 Task: Send an email with the signature Dylan Clark with the subject 'Request for paternity leave' and the message 'Could you please confirm the details of the contract?' from softage.1@softage.net to softage.7@softage.net with an attached document Job_offer_letter.docx and move the email from Sent Items to the folder Tickets
Action: Key pressed n
Screenshot: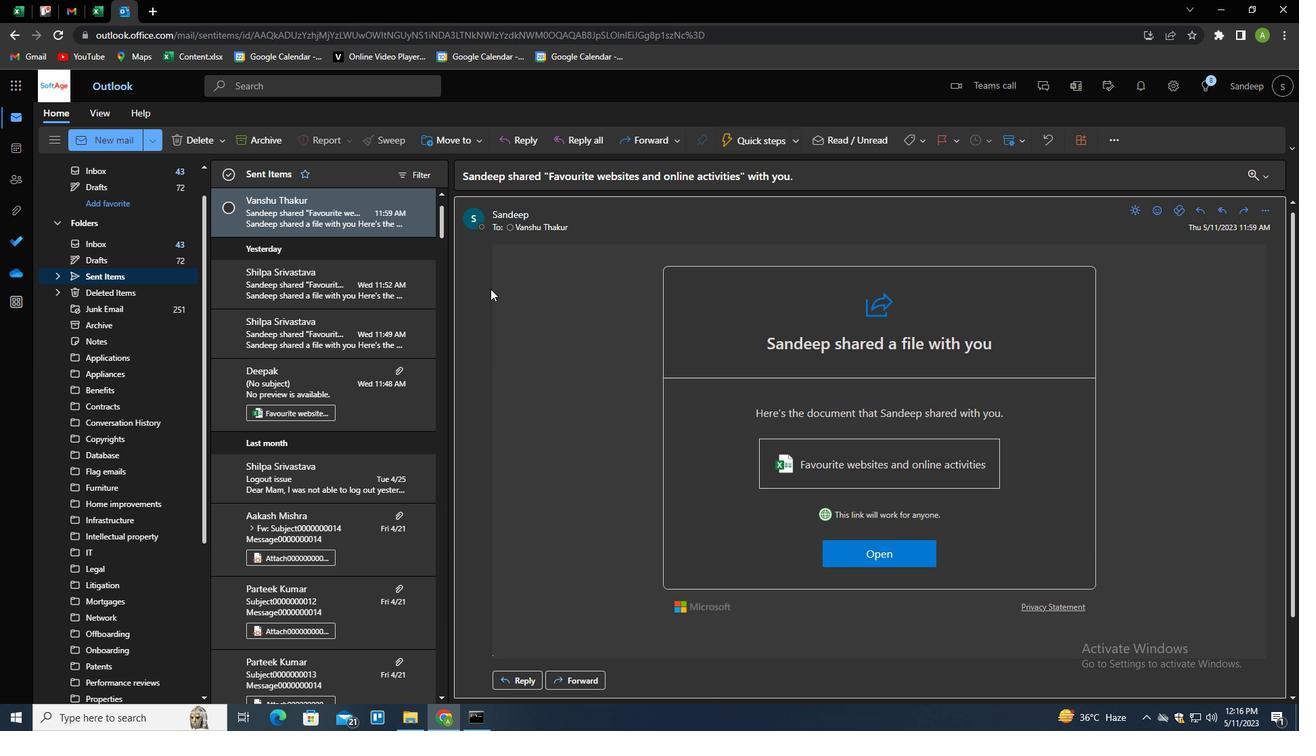 
Action: Mouse moved to (918, 137)
Screenshot: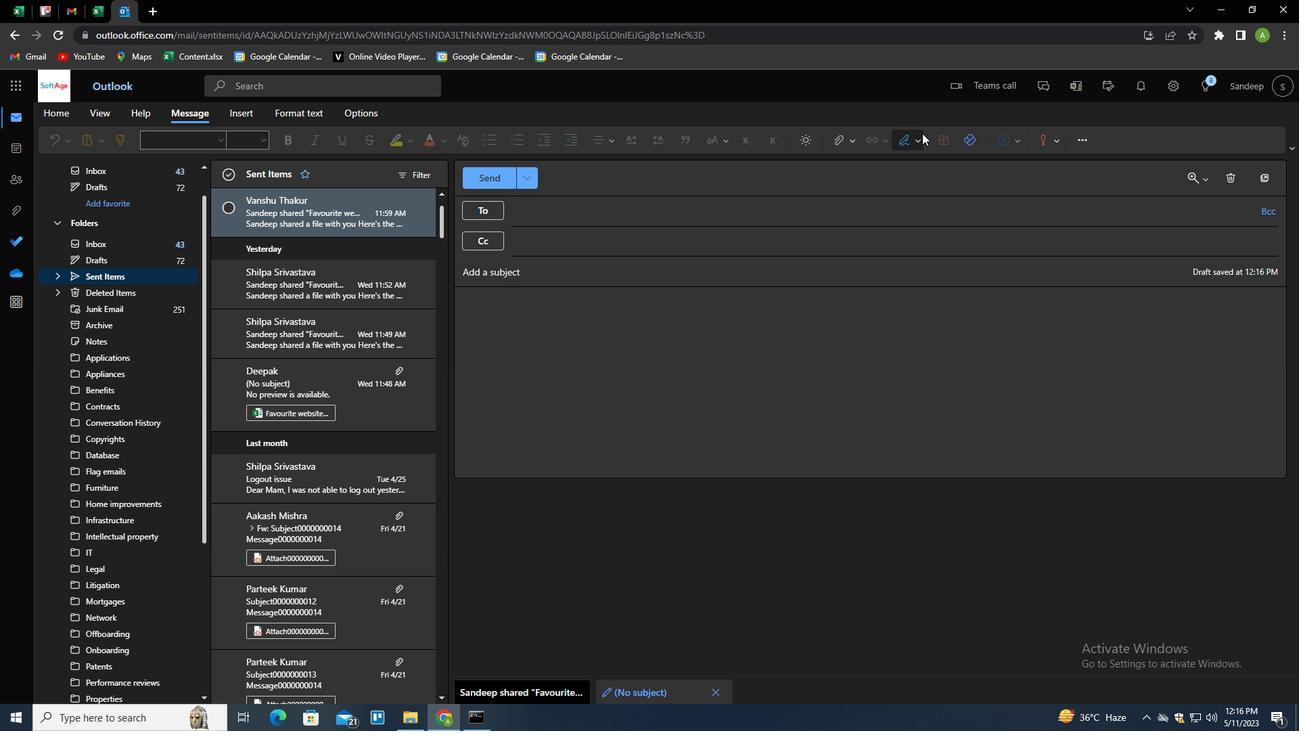 
Action: Mouse pressed left at (918, 137)
Screenshot: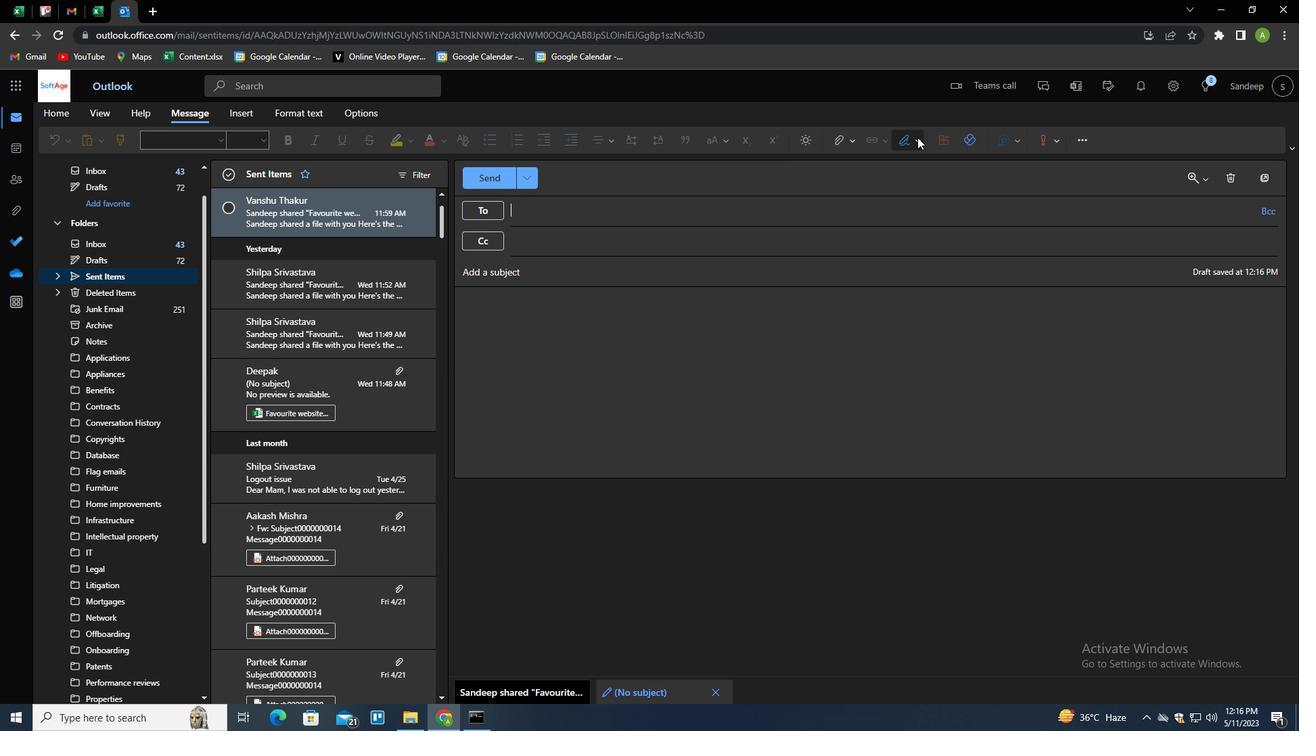 
Action: Mouse moved to (905, 193)
Screenshot: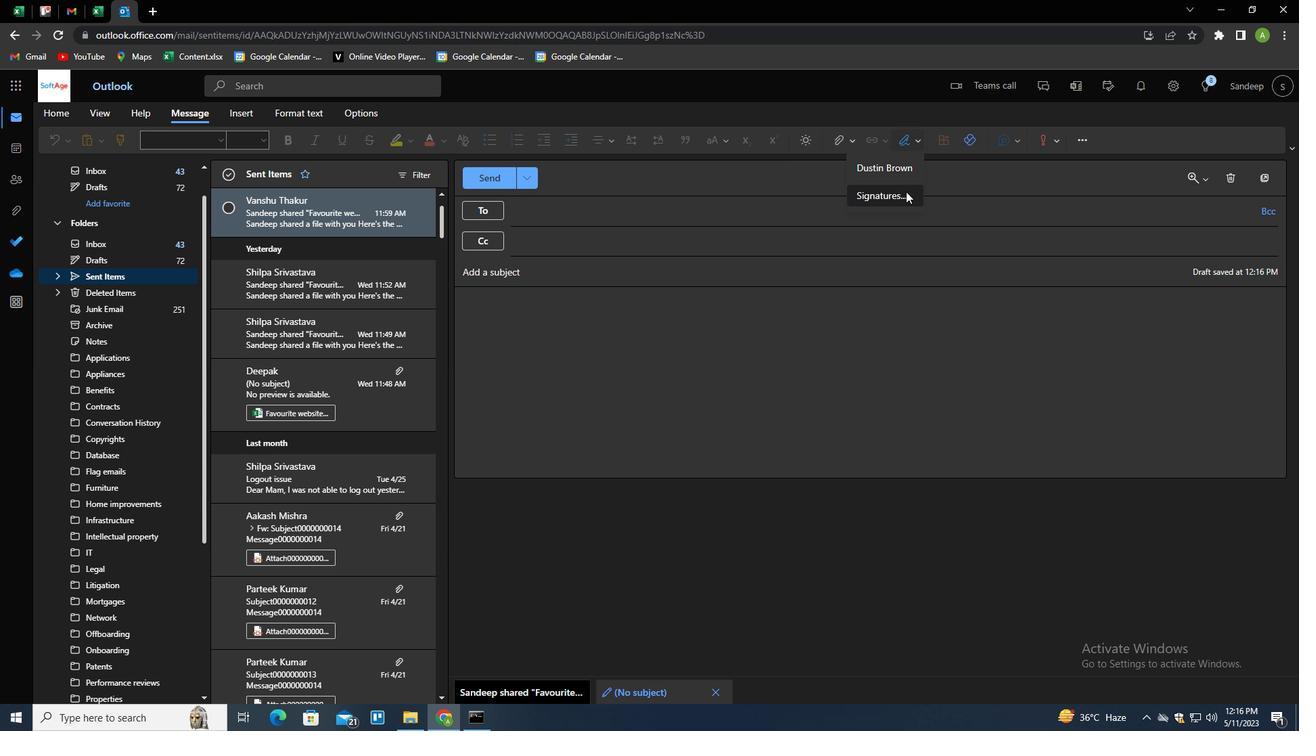
Action: Mouse pressed left at (905, 193)
Screenshot: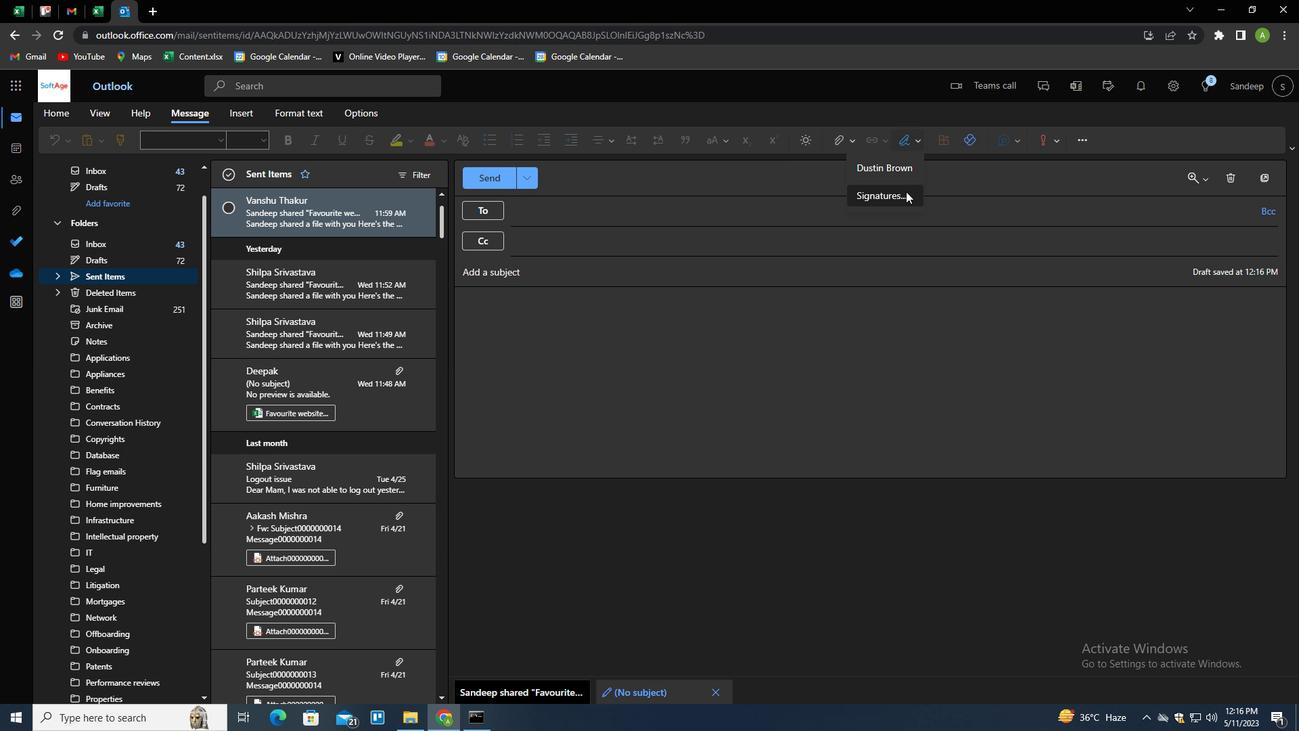 
Action: Mouse moved to (911, 246)
Screenshot: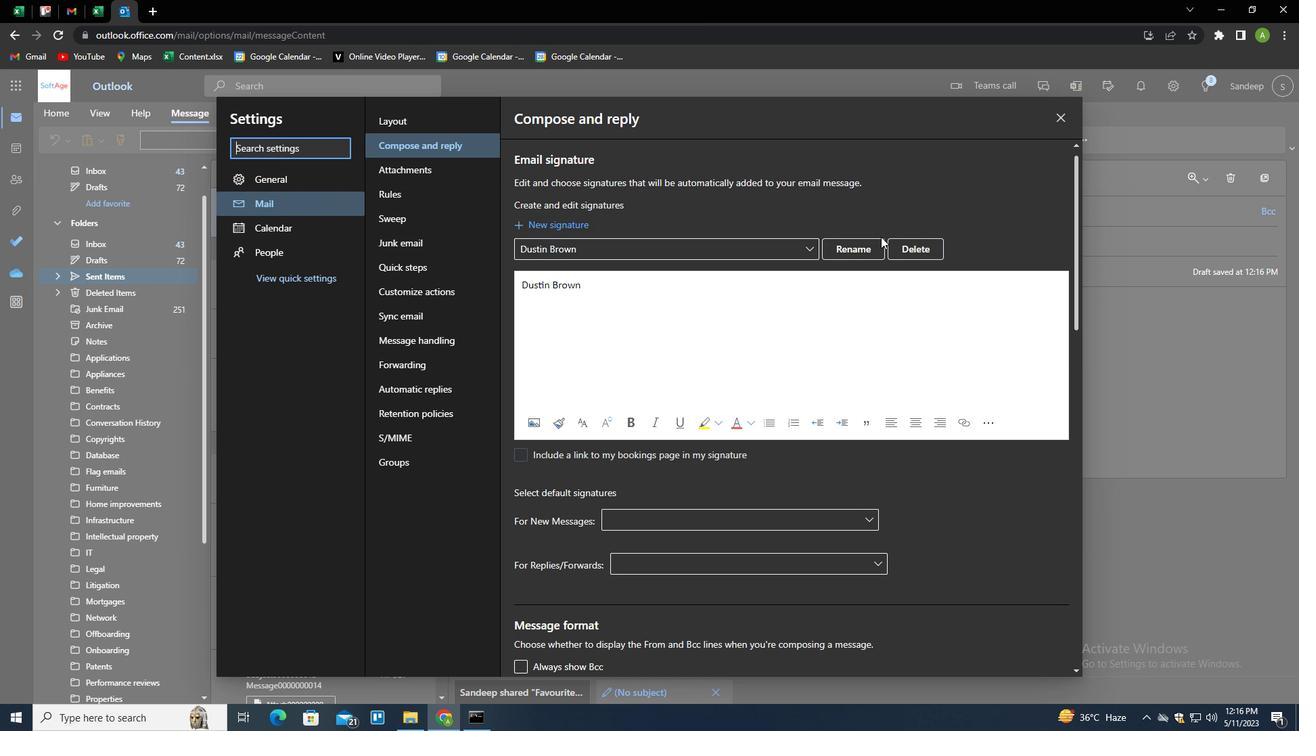 
Action: Mouse pressed left at (911, 246)
Screenshot: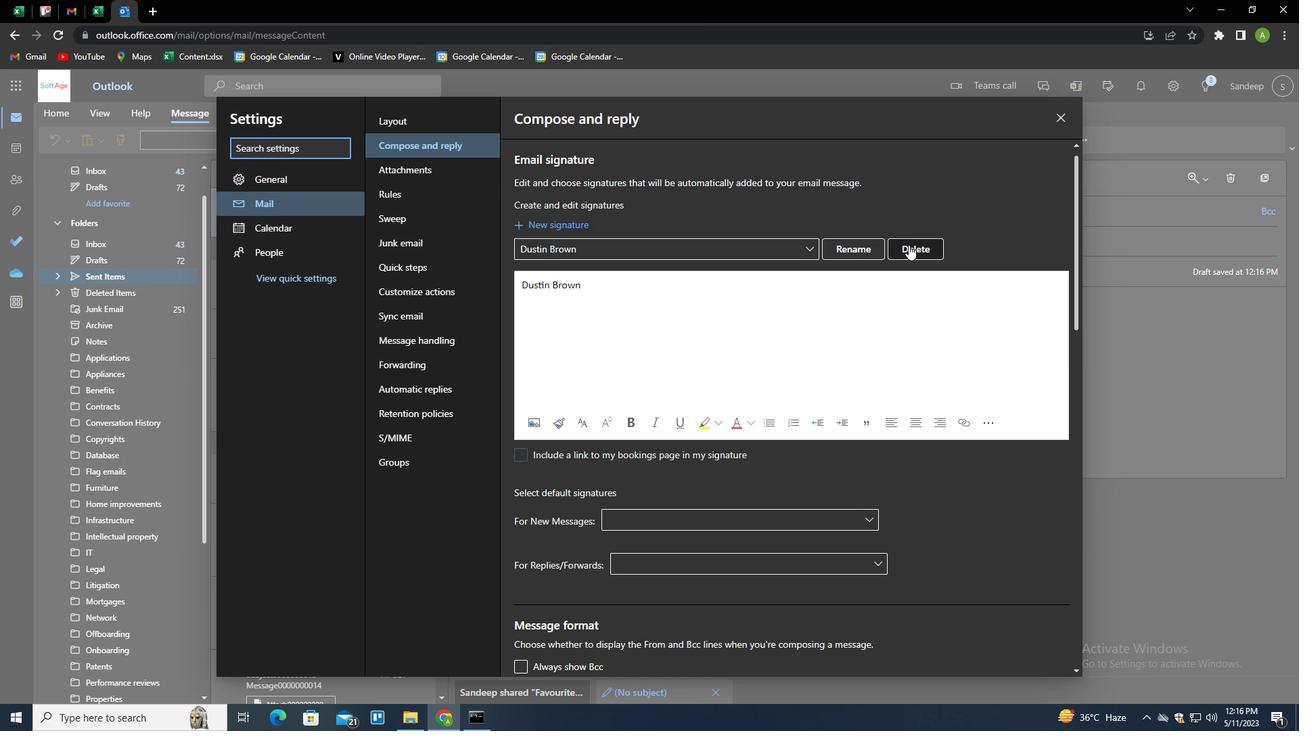 
Action: Mouse moved to (907, 251)
Screenshot: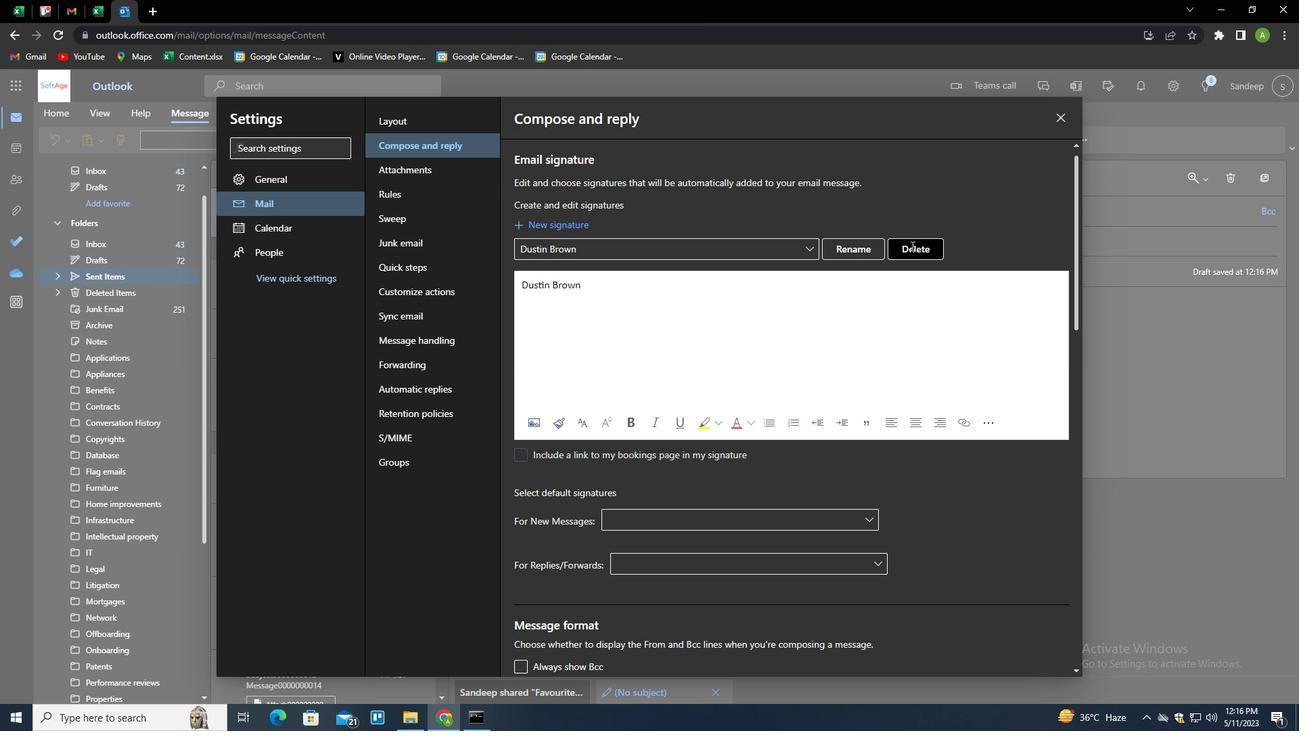 
Action: Mouse pressed left at (907, 251)
Screenshot: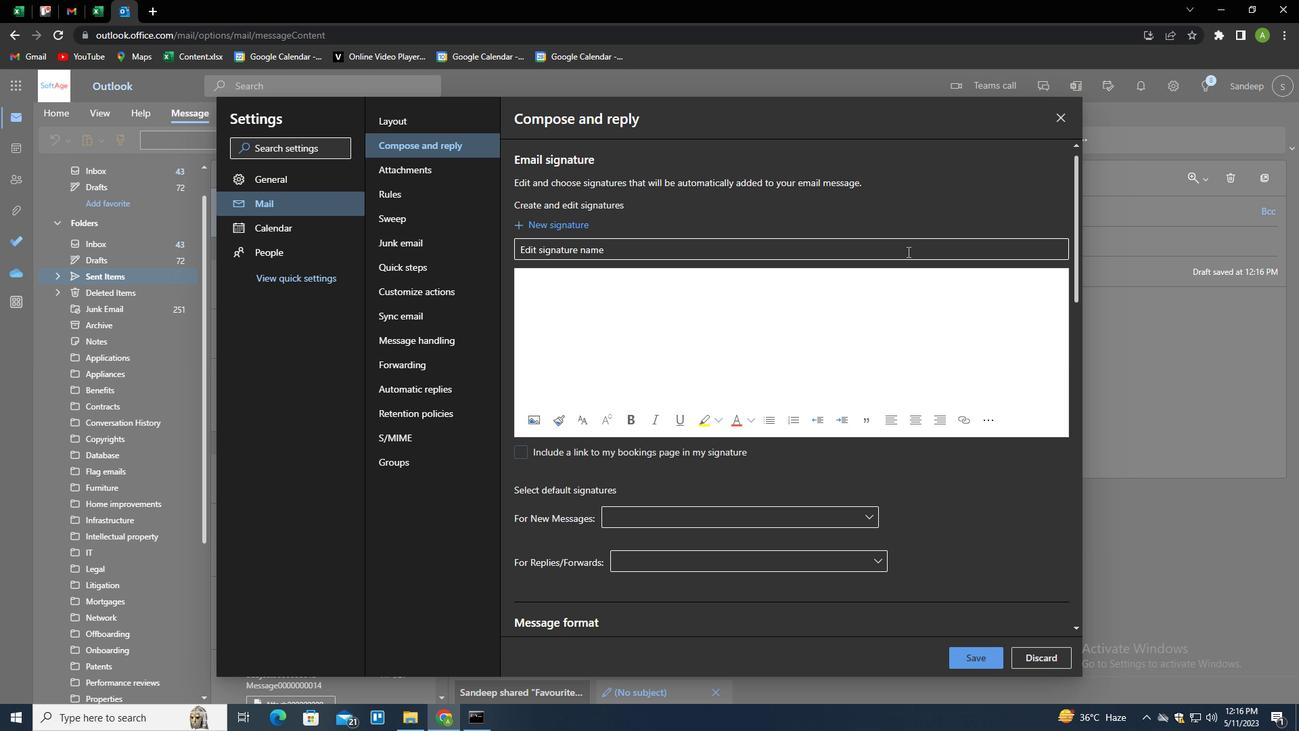 
Action: Key pressed <Key.shift>DYLAN<Key.space><Key.shift><Key.shift><Key.shift><Key.shift><Key.shift><Key.shift><Key.shift><Key.shift><Key.shift><Key.shift><Key.shift><Key.shift><Key.shift><Key.shift><Key.shift><Key.shift>CLARK<Key.tab><Key.shift>DYLAN<Key.space><Key.shift>CLARK
Screenshot: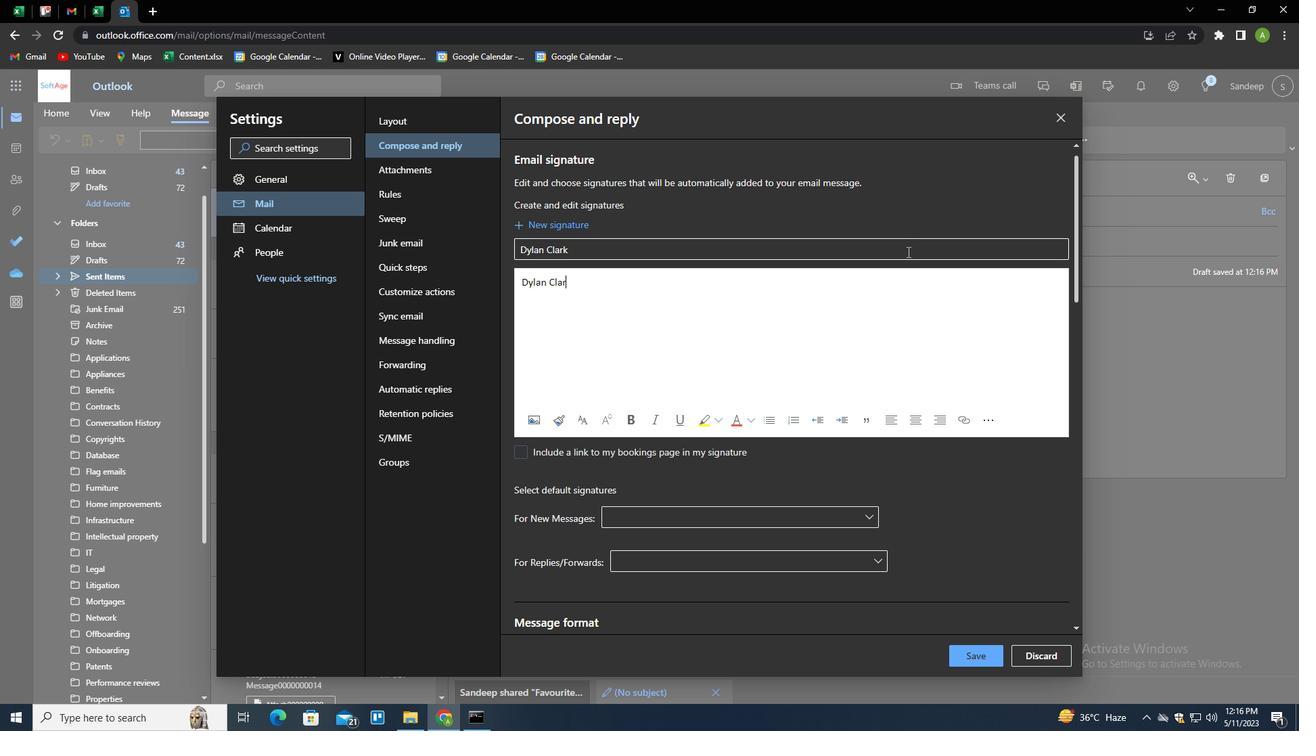 
Action: Mouse moved to (985, 649)
Screenshot: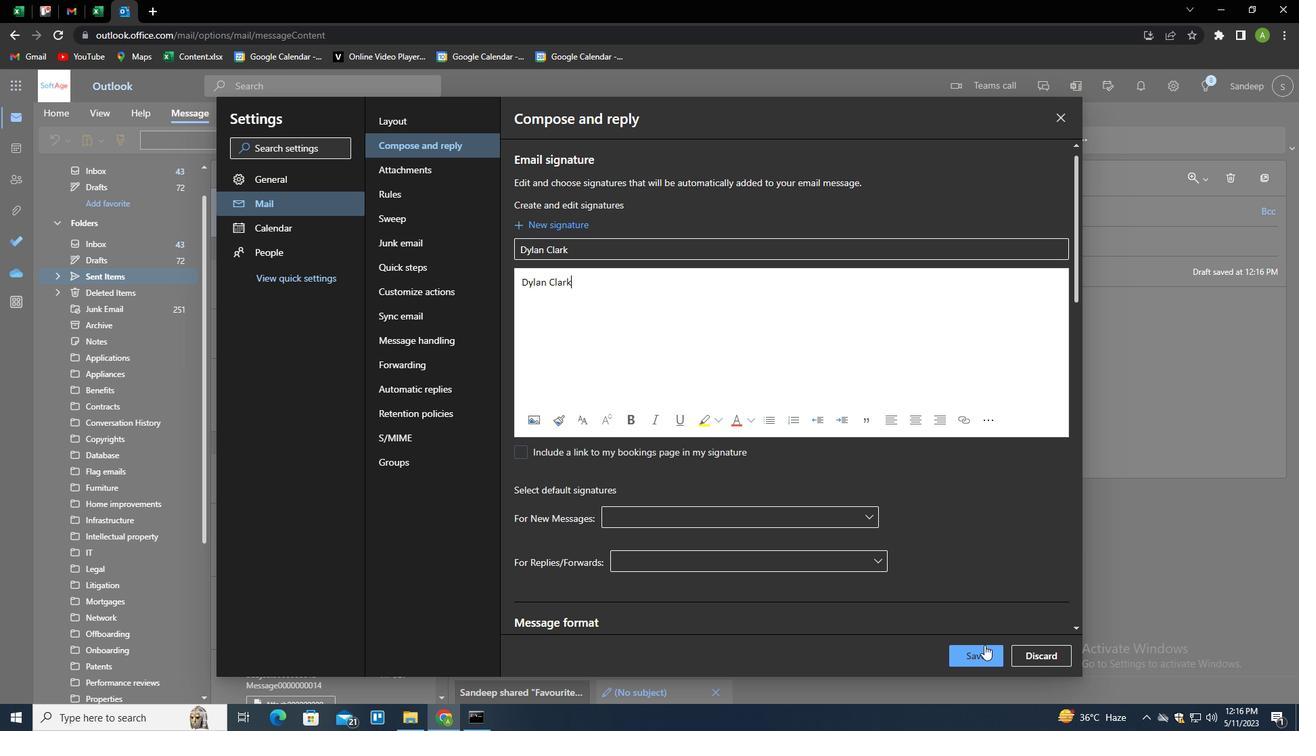 
Action: Mouse pressed left at (985, 649)
Screenshot: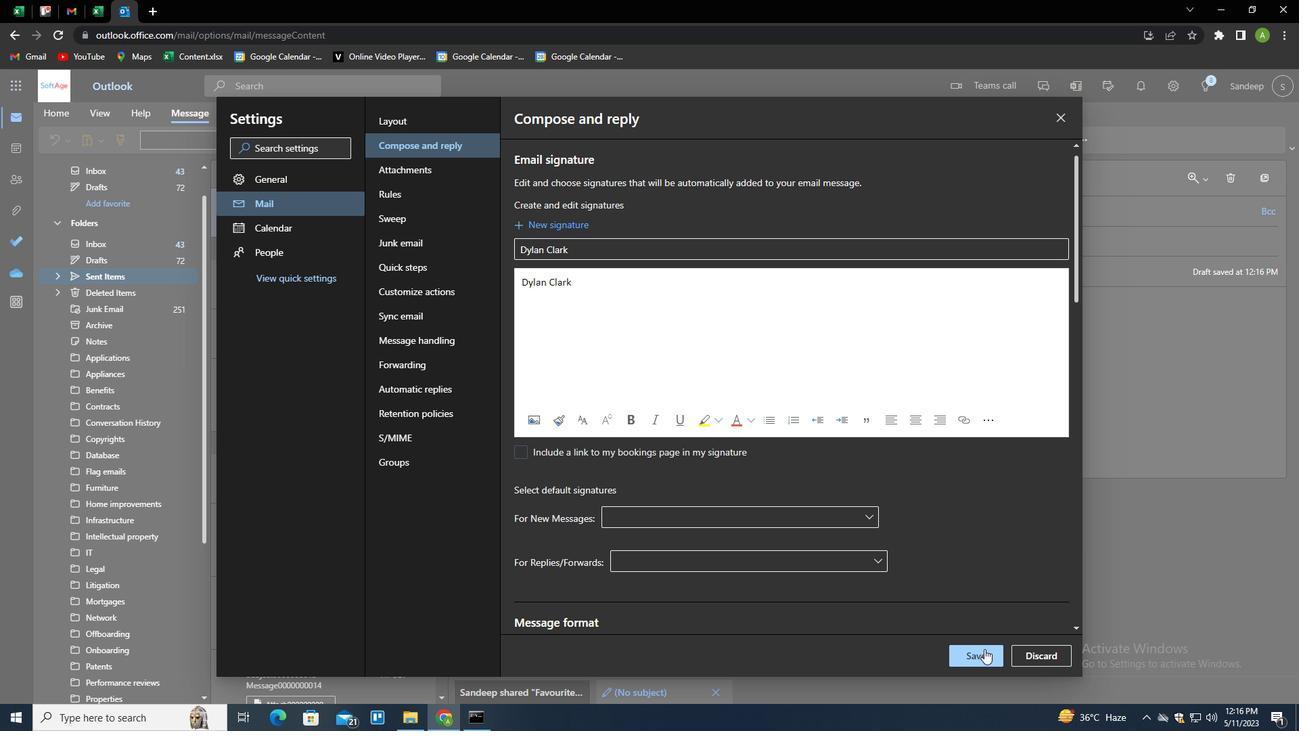 
Action: Mouse moved to (1132, 425)
Screenshot: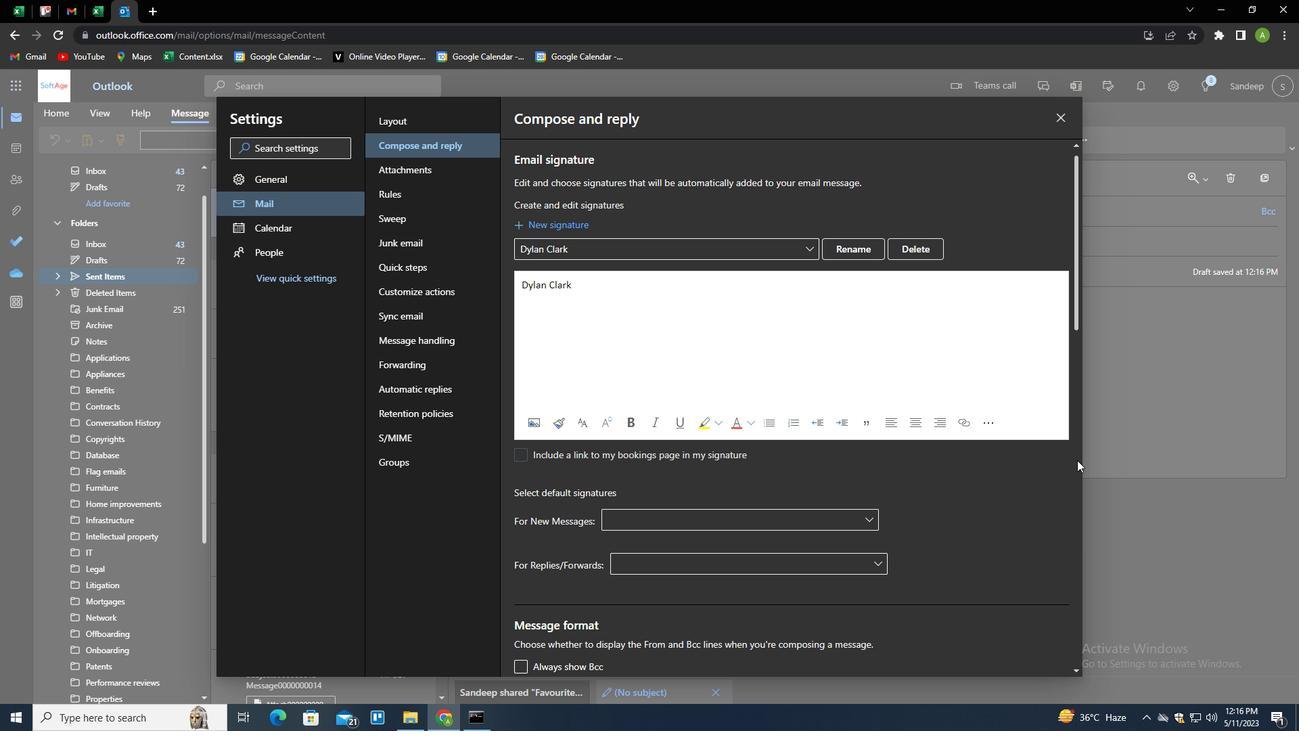 
Action: Mouse pressed left at (1132, 425)
Screenshot: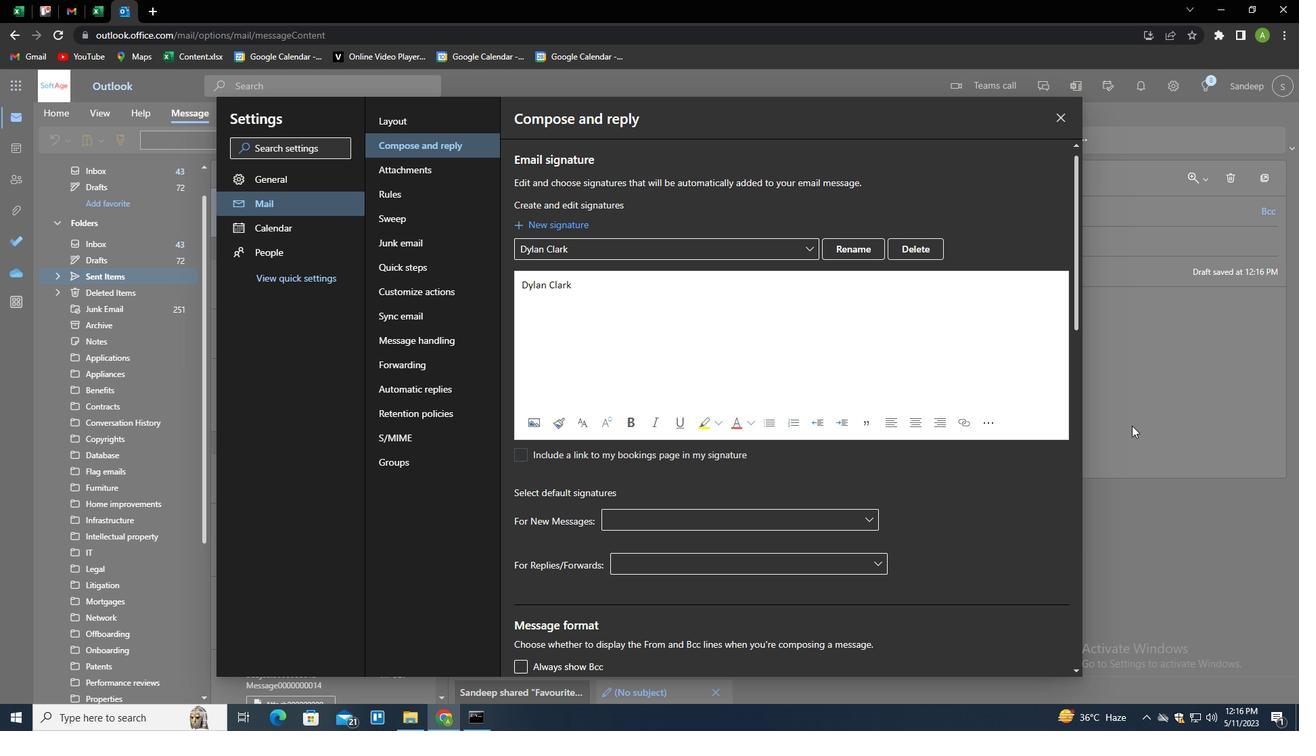 
Action: Mouse moved to (913, 138)
Screenshot: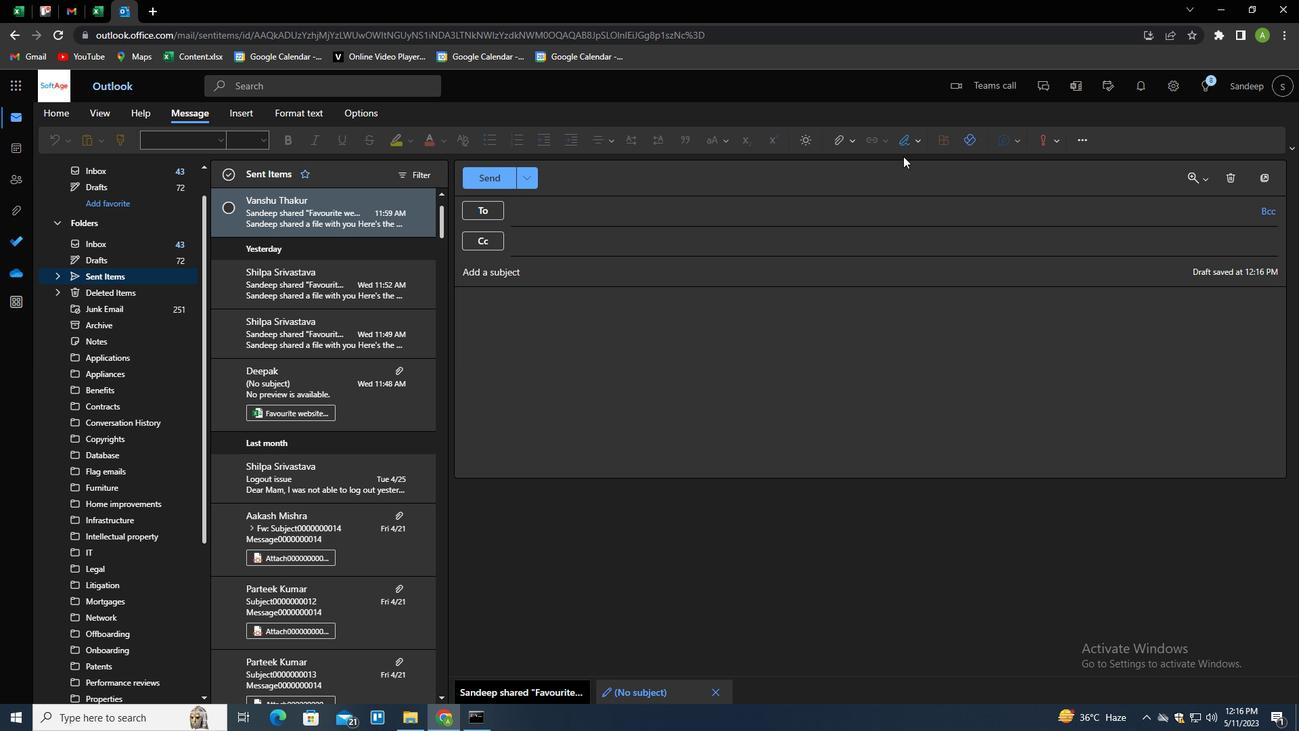 
Action: Mouse pressed left at (913, 138)
Screenshot: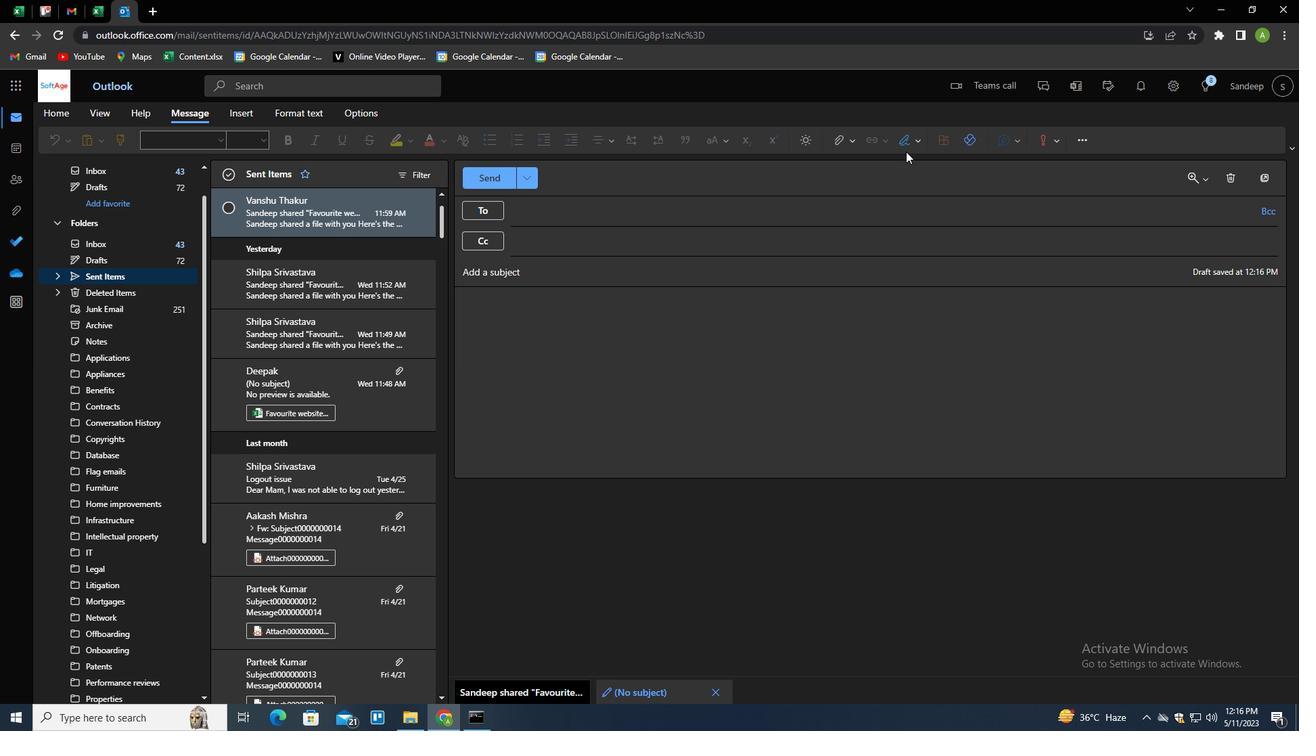 
Action: Mouse moved to (900, 166)
Screenshot: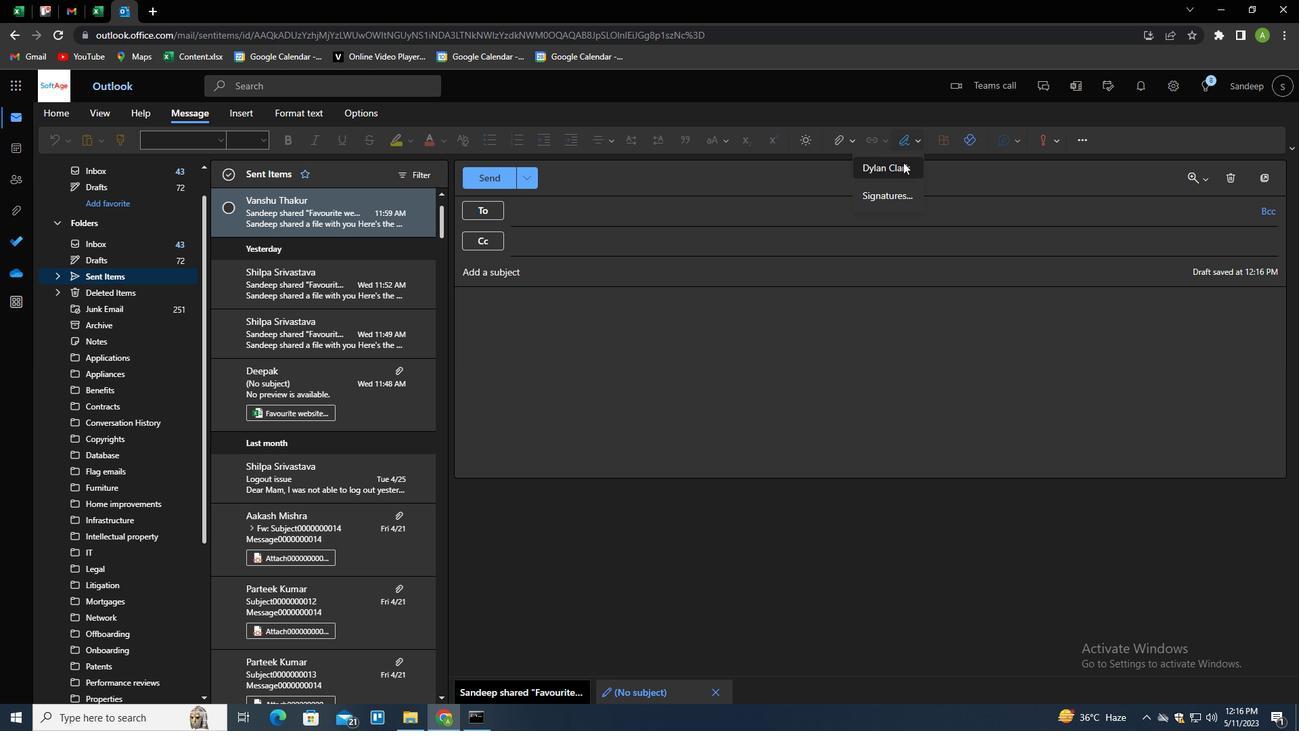 
Action: Mouse pressed left at (900, 166)
Screenshot: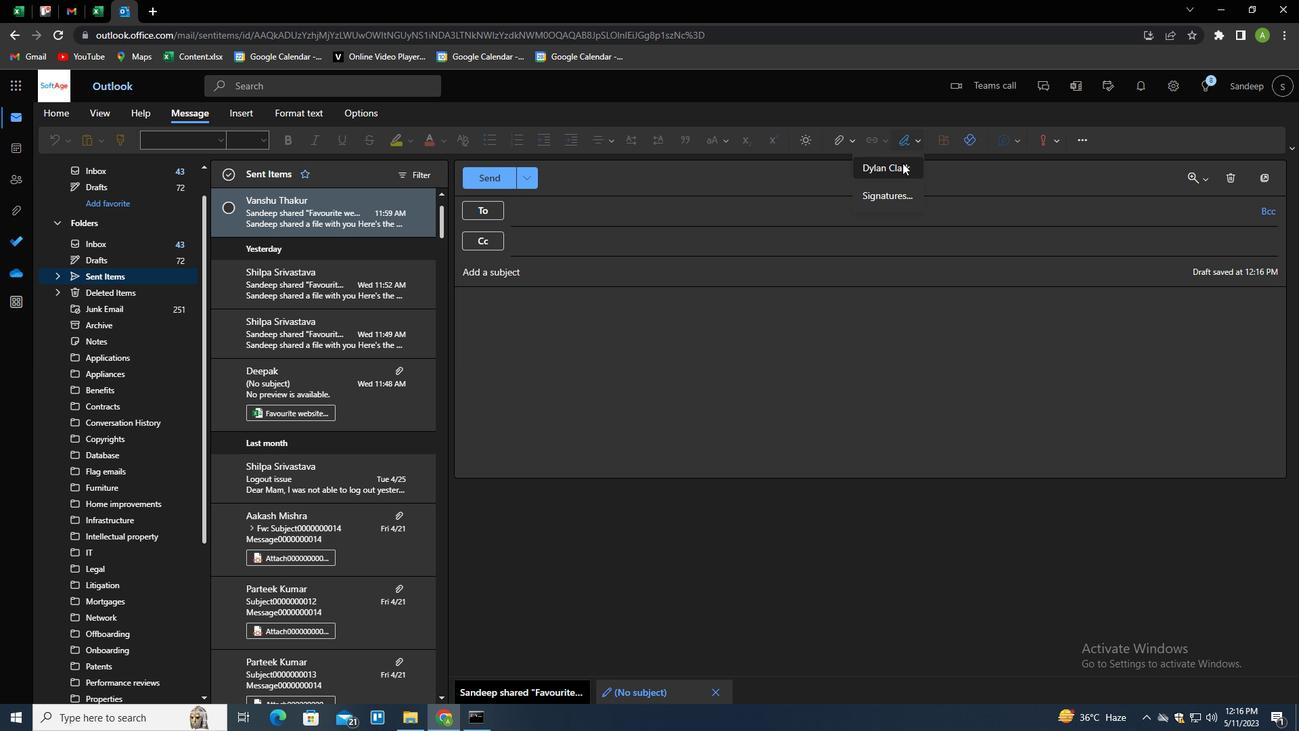 
Action: Mouse moved to (541, 273)
Screenshot: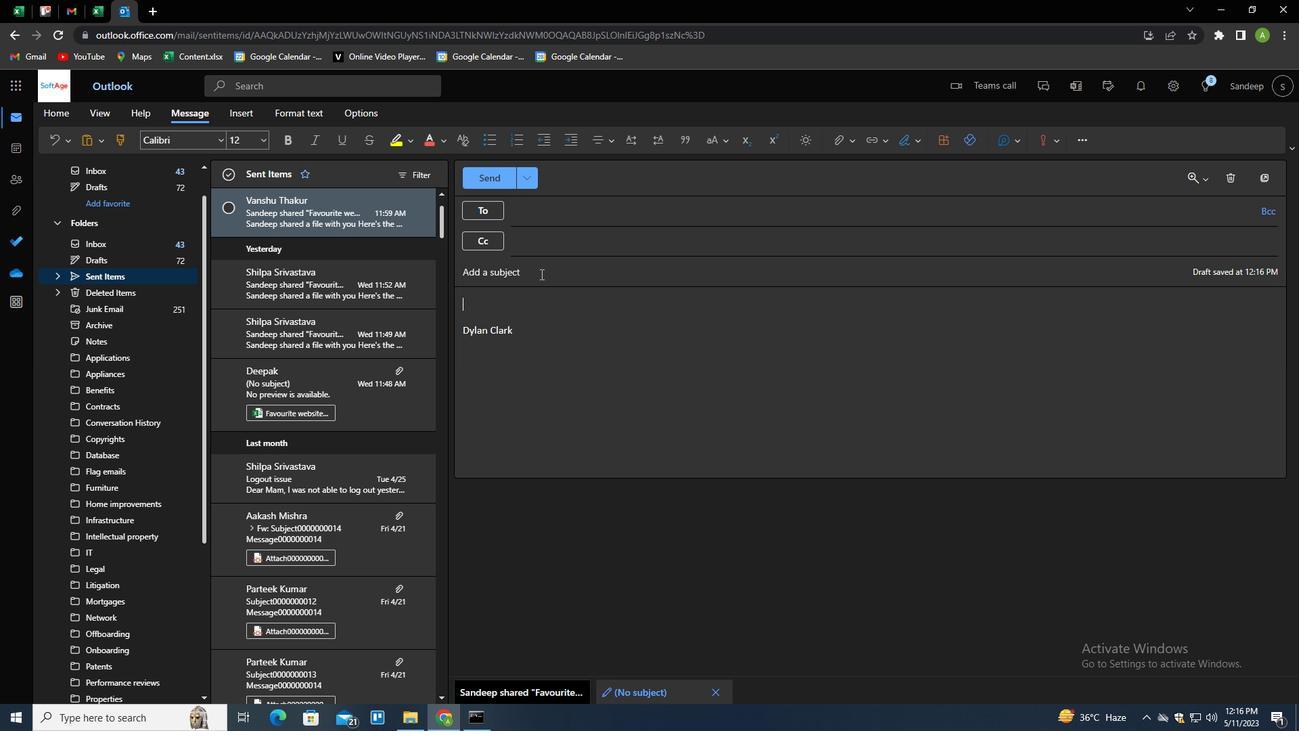 
Action: Mouse pressed left at (541, 273)
Screenshot: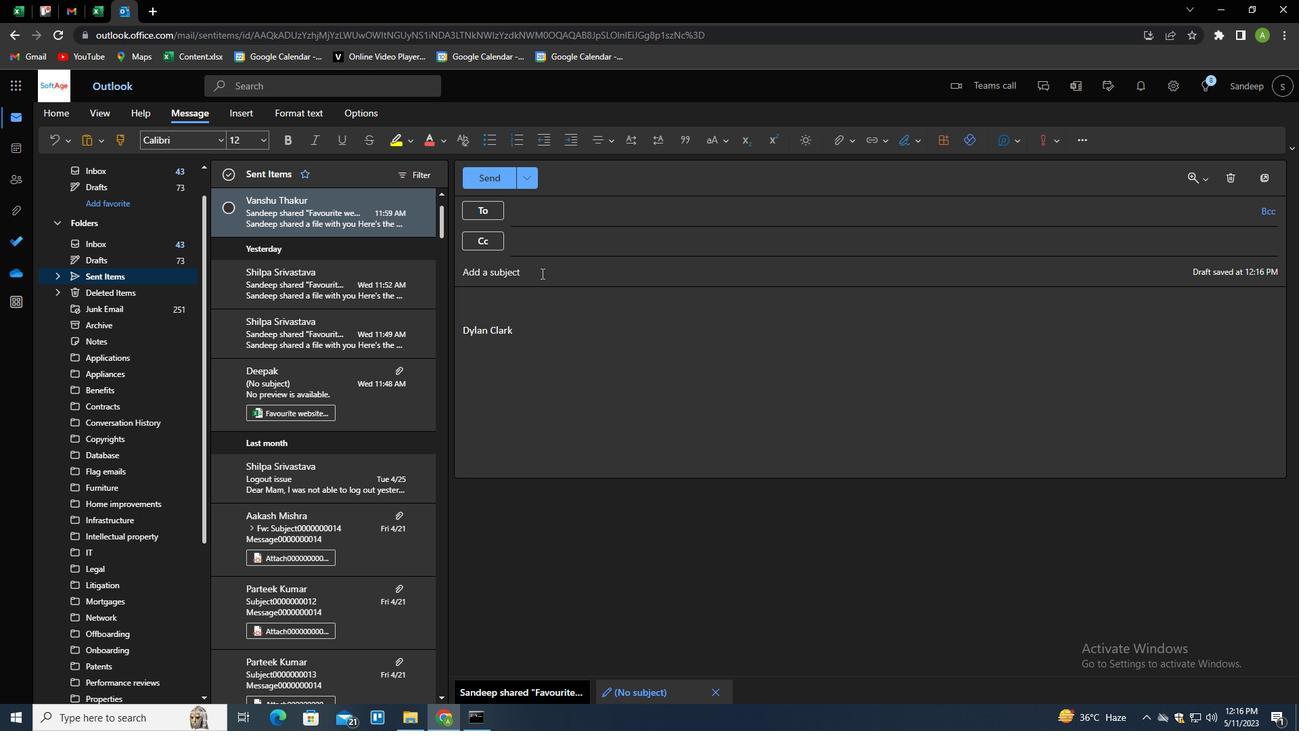 
Action: Key pressed <Key.shift>REQUEST<Key.space>FOR<Key.space>PAR<Key.backspace>TERNITY<Key.space>LEAVE
Screenshot: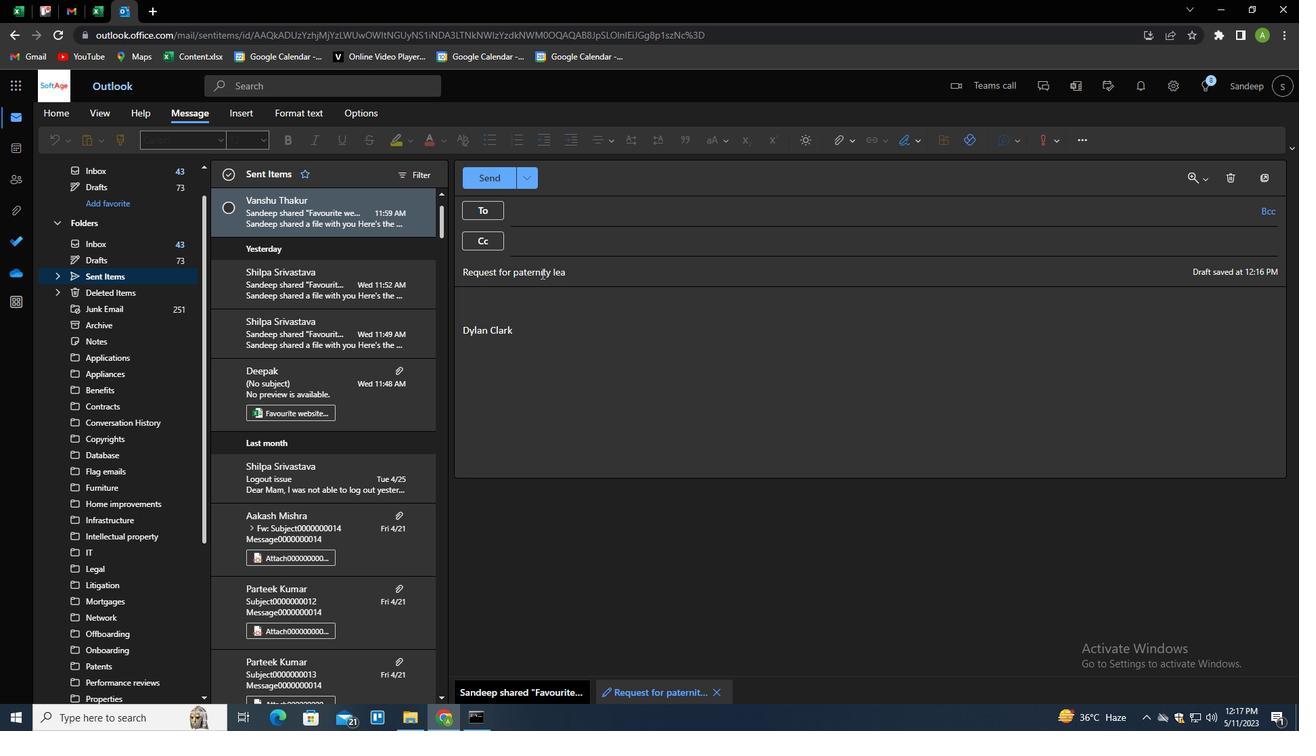
Action: Mouse moved to (572, 329)
Screenshot: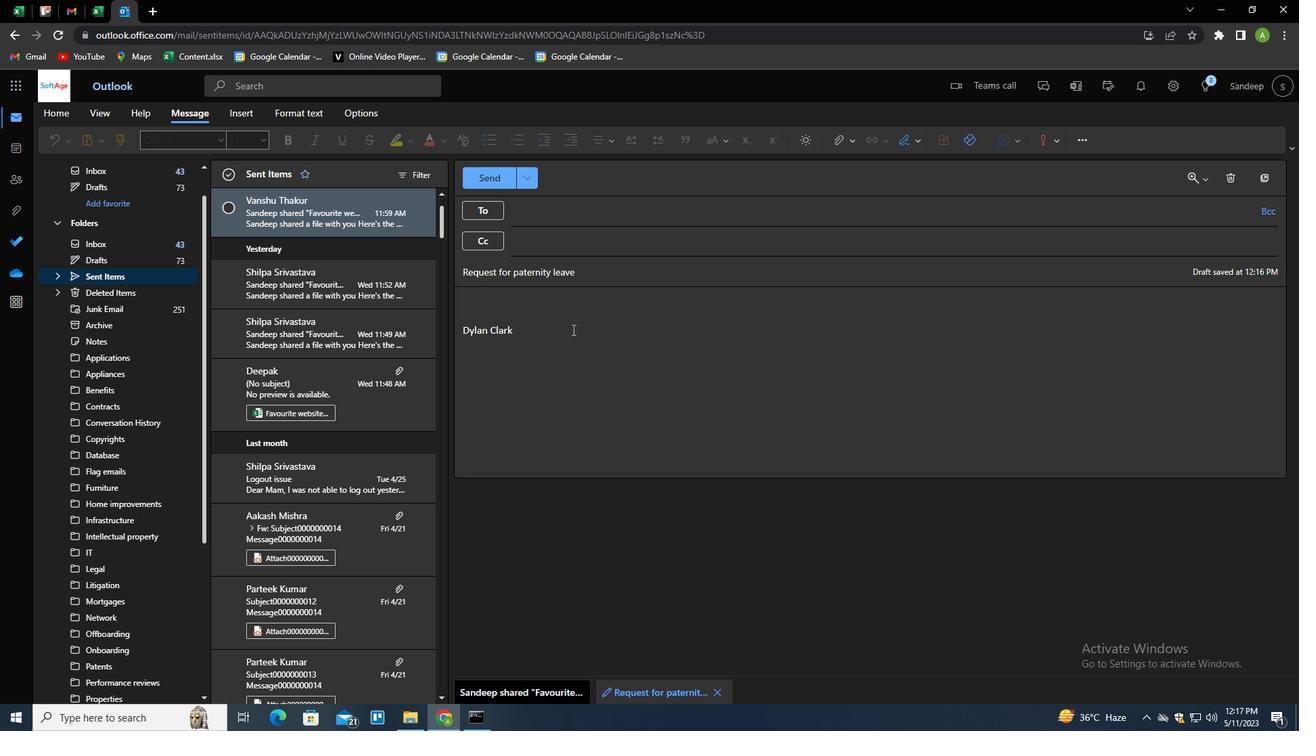 
Action: Mouse pressed left at (572, 329)
Screenshot: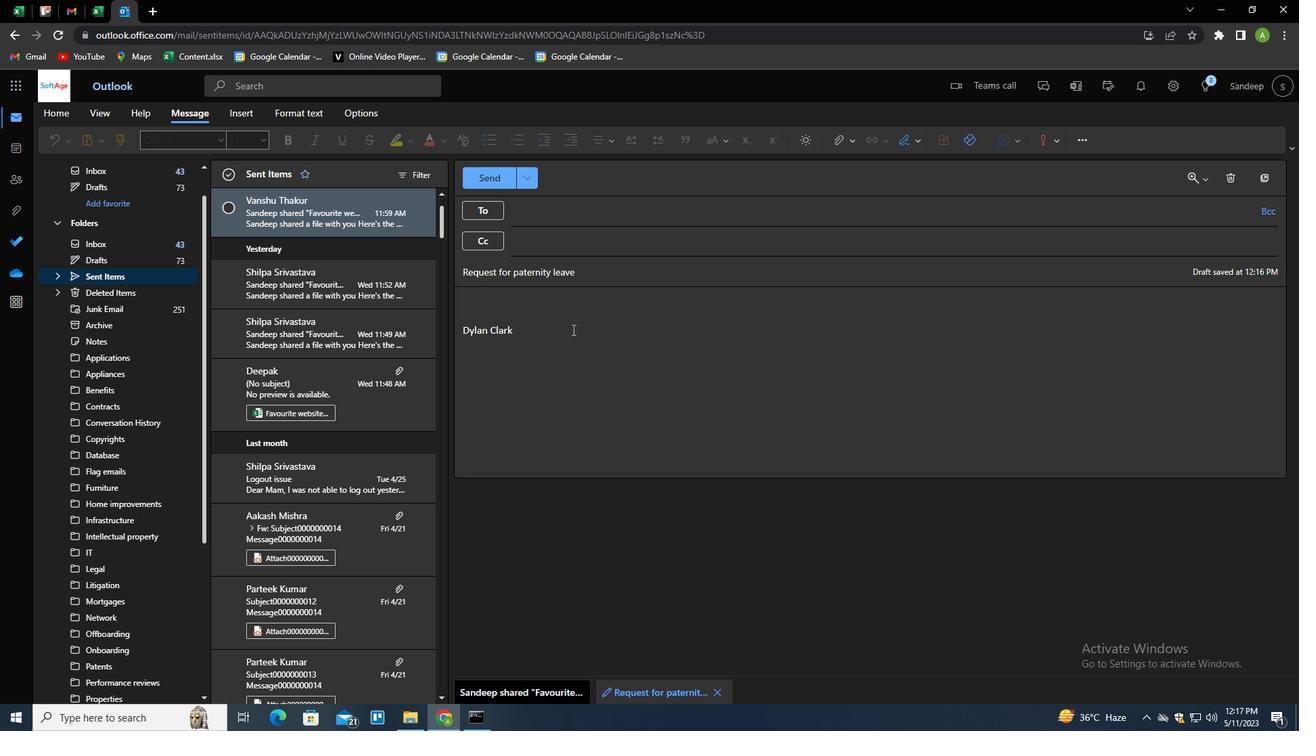 
Action: Key pressed <Key.shift_r><Key.enter><Key.shift>COULD<Key.space>YOU<Key.space>PLEASE<Key.space>CONFIRM<Key.space>THE<Key.space>DETIAL<Key.backspace><Key.backspace><Key.backspace>AILS<Key.space>OF<Key.space>THE<Key.space>CONTRACT<Key.shift><Key.shift><Key.shift><Key.shift><Key.shift><Key.shift><Key.shift>?
Screenshot: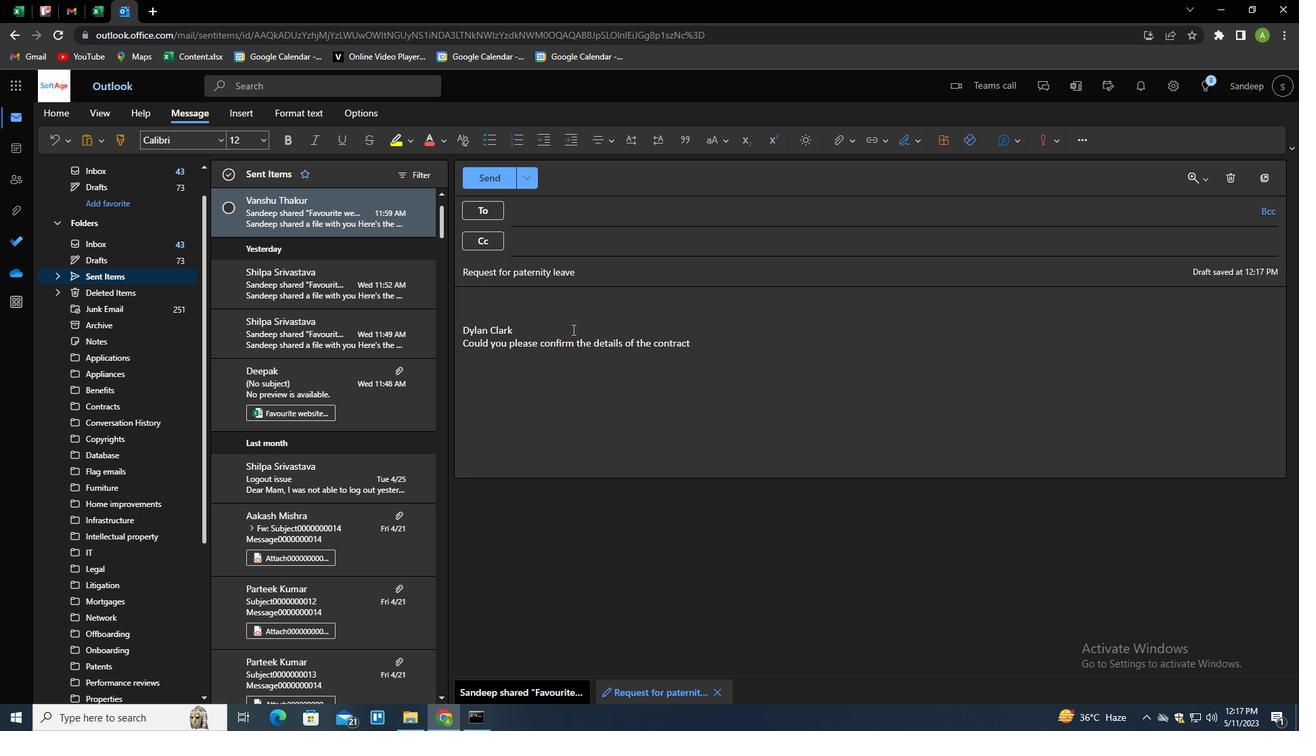 
Action: Mouse moved to (547, 219)
Screenshot: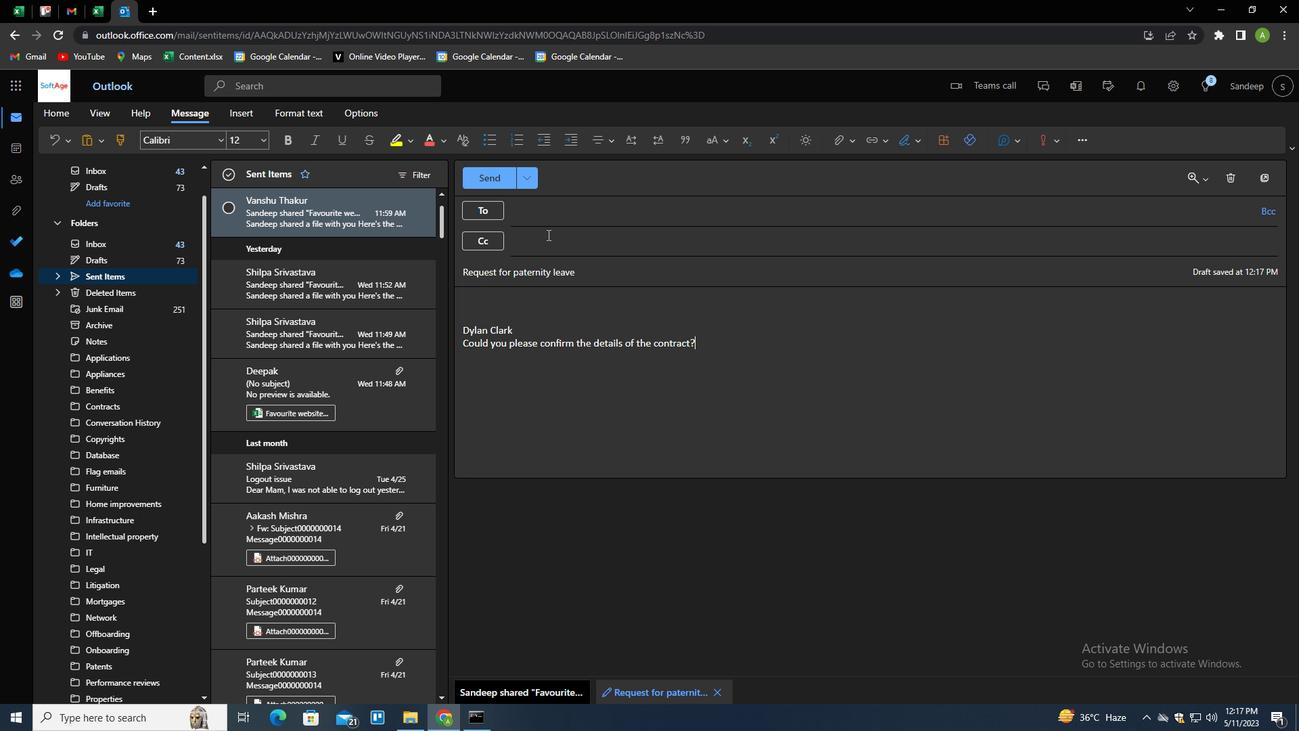 
Action: Mouse pressed left at (547, 219)
Screenshot: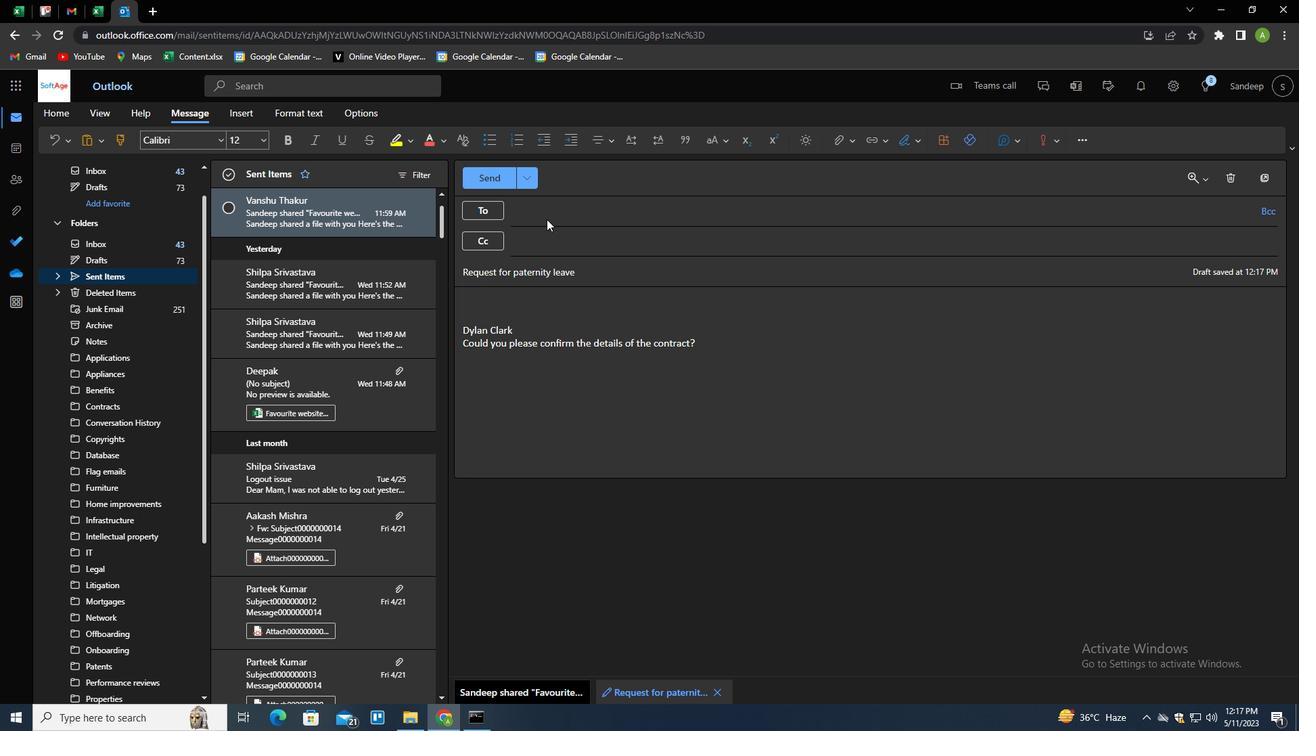 
Action: Mouse moved to (556, 213)
Screenshot: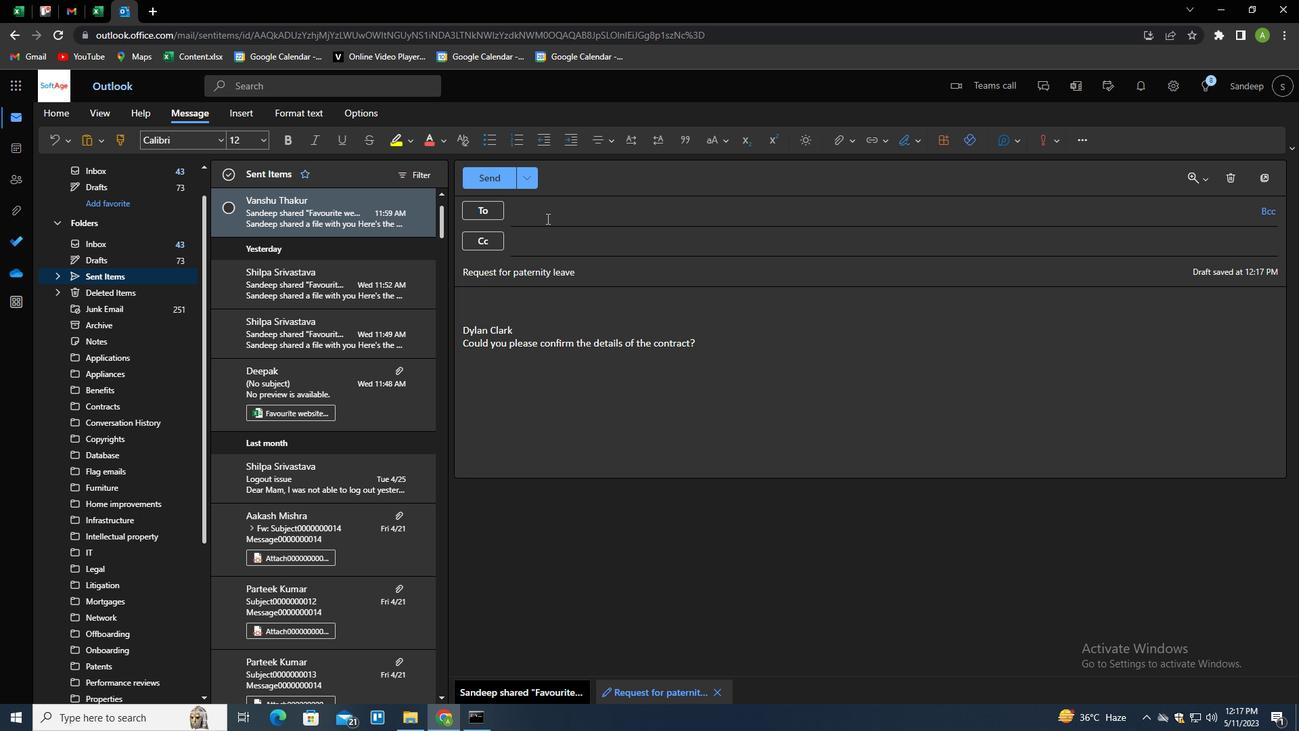 
Action: Mouse pressed left at (556, 213)
Screenshot: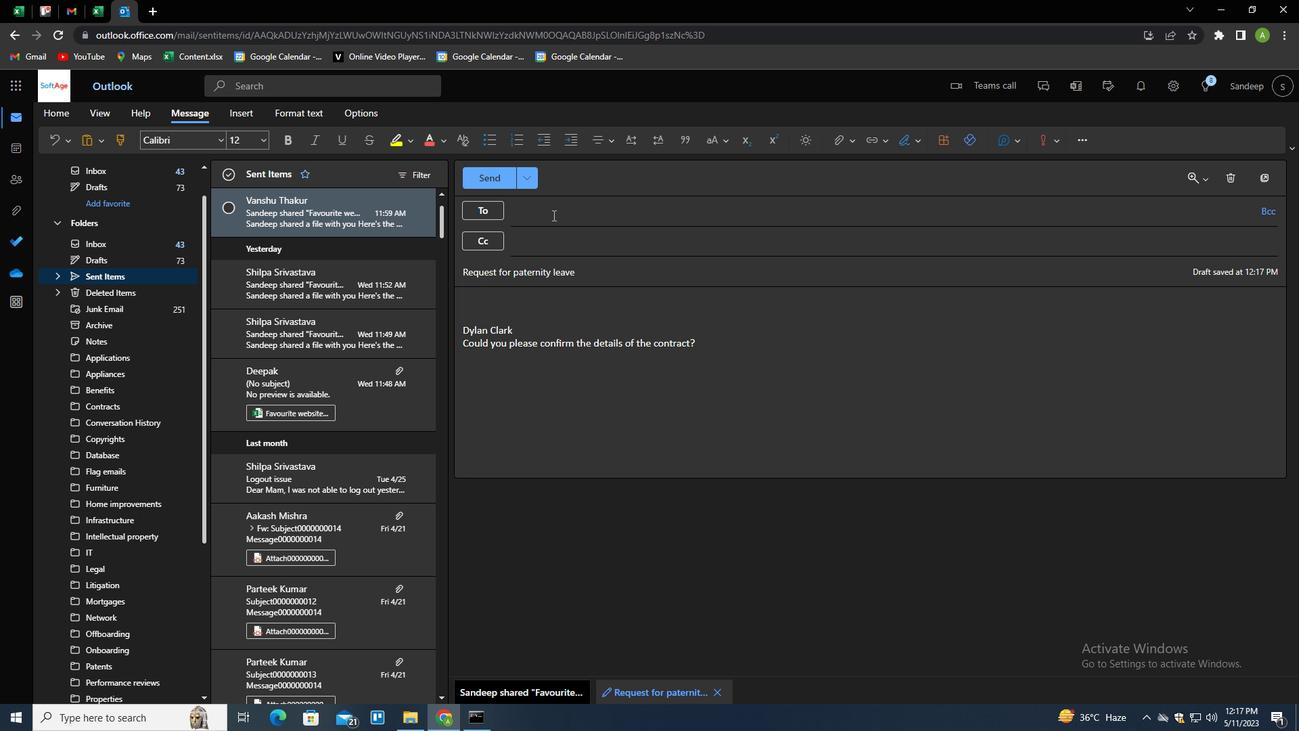 
Action: Key pressed SOFTAGE.7<Key.shift><Key.shift><Key.shift><Key.shift><Key.shift><Key.shift><Key.shift><Key.shift><Key.shift><Key.shift><Key.shift><Key.shift><Key.shift><Key.shift><Key.shift><Key.shift><Key.shift><Key.shift><Key.shift><Key.shift><Key.shift><Key.shift>@SO<Key.down><Key.up>FTAGE.NET
Screenshot: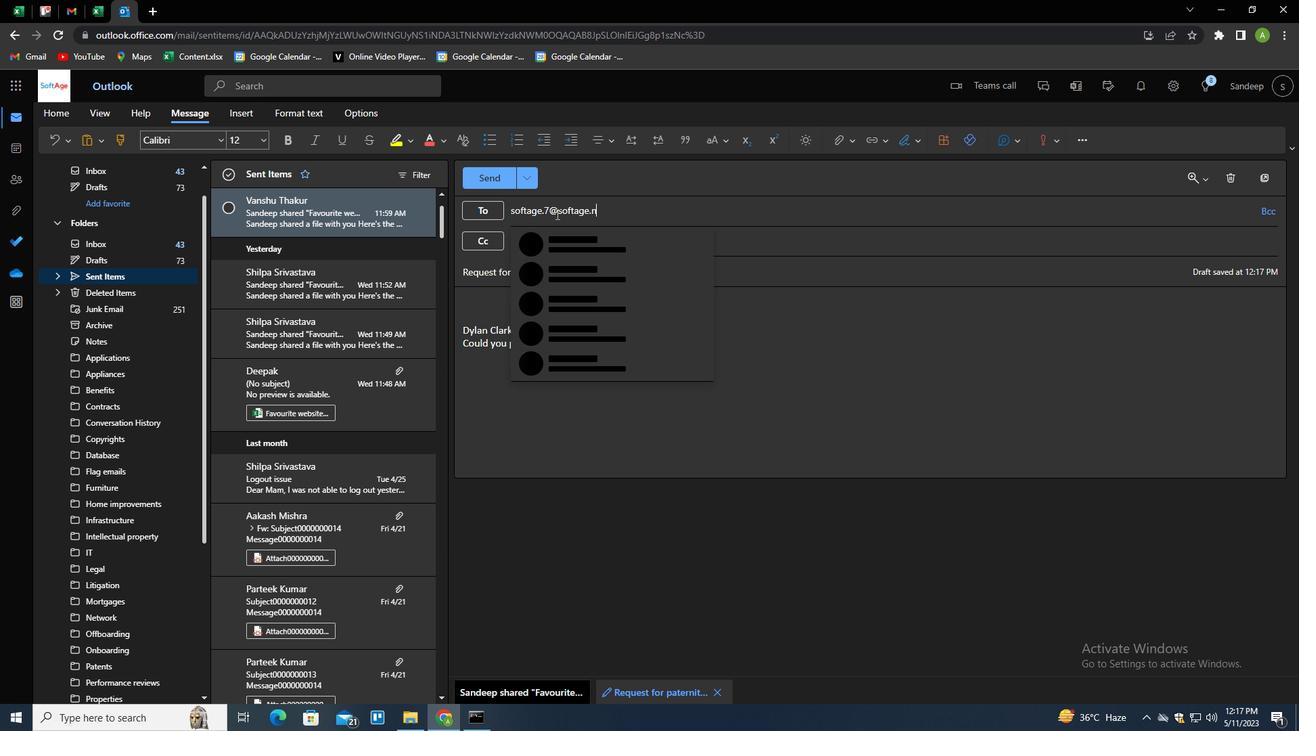 
Action: Mouse moved to (600, 245)
Screenshot: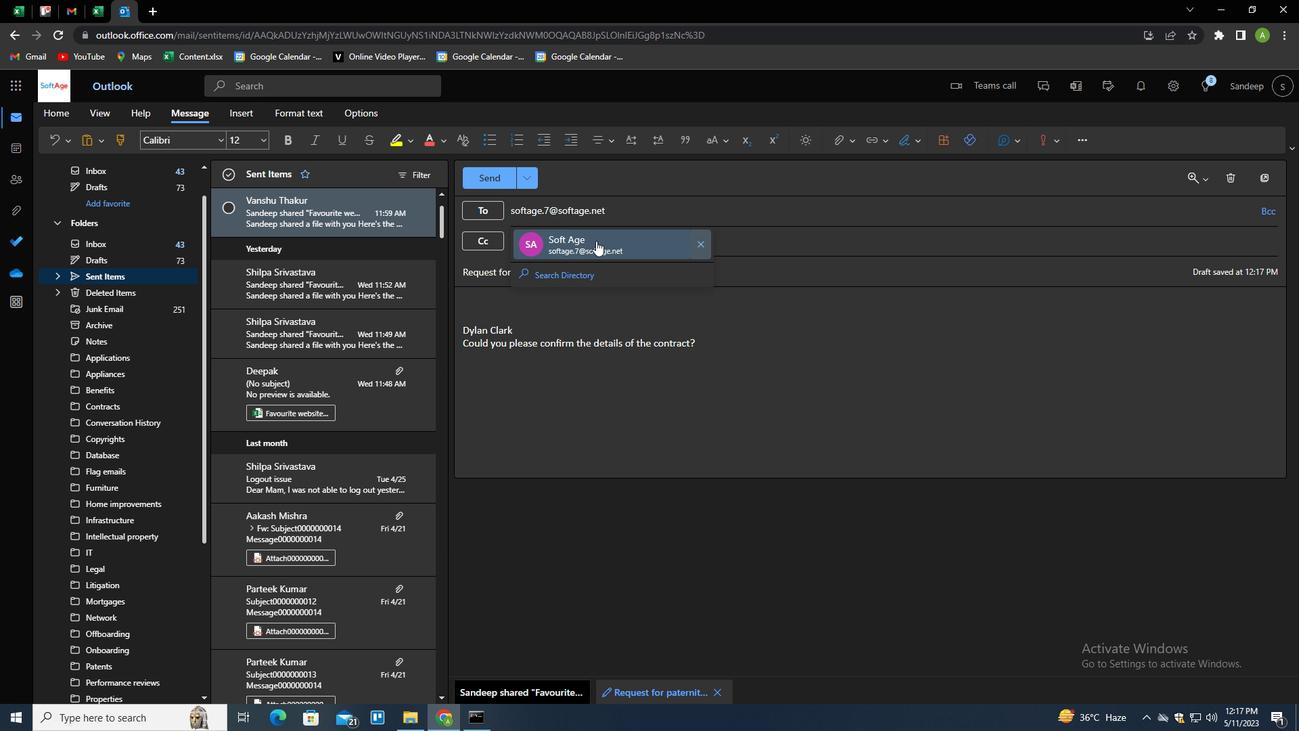 
Action: Mouse pressed left at (600, 245)
Screenshot: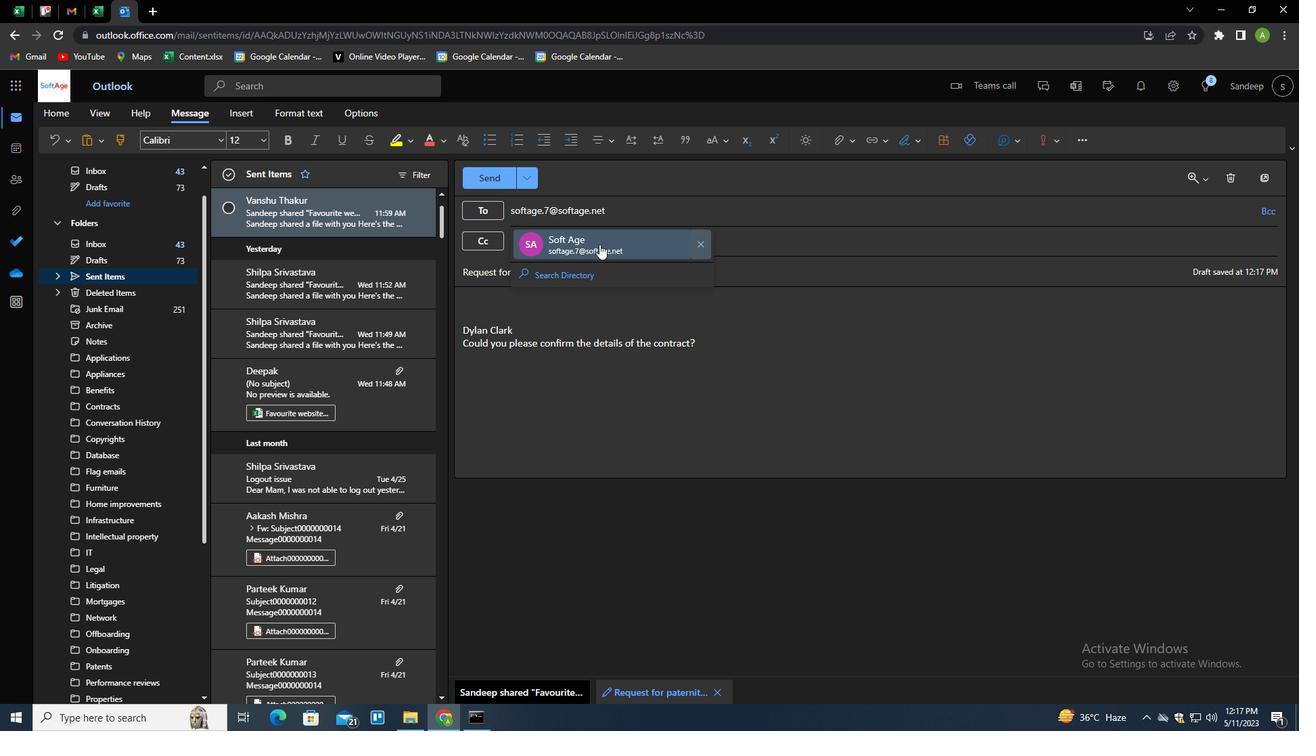 
Action: Mouse moved to (717, 339)
Screenshot: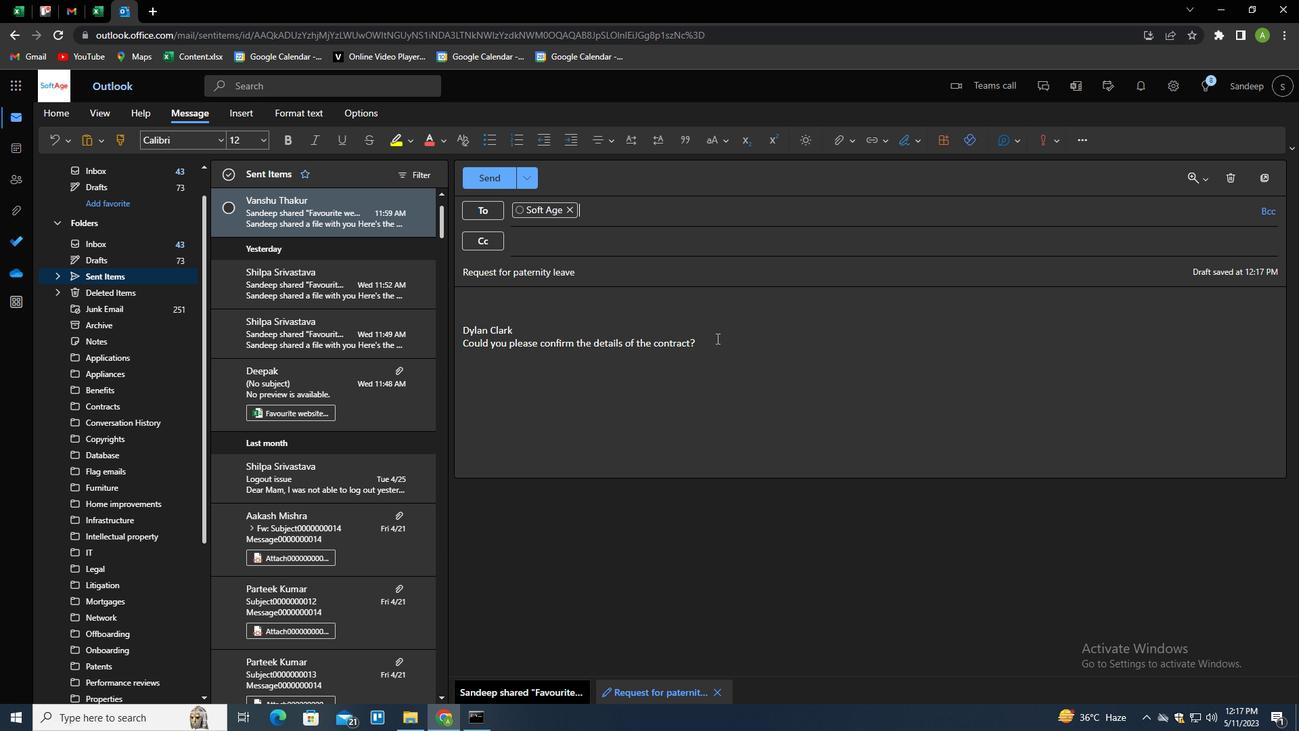 
Action: Mouse pressed left at (717, 339)
Screenshot: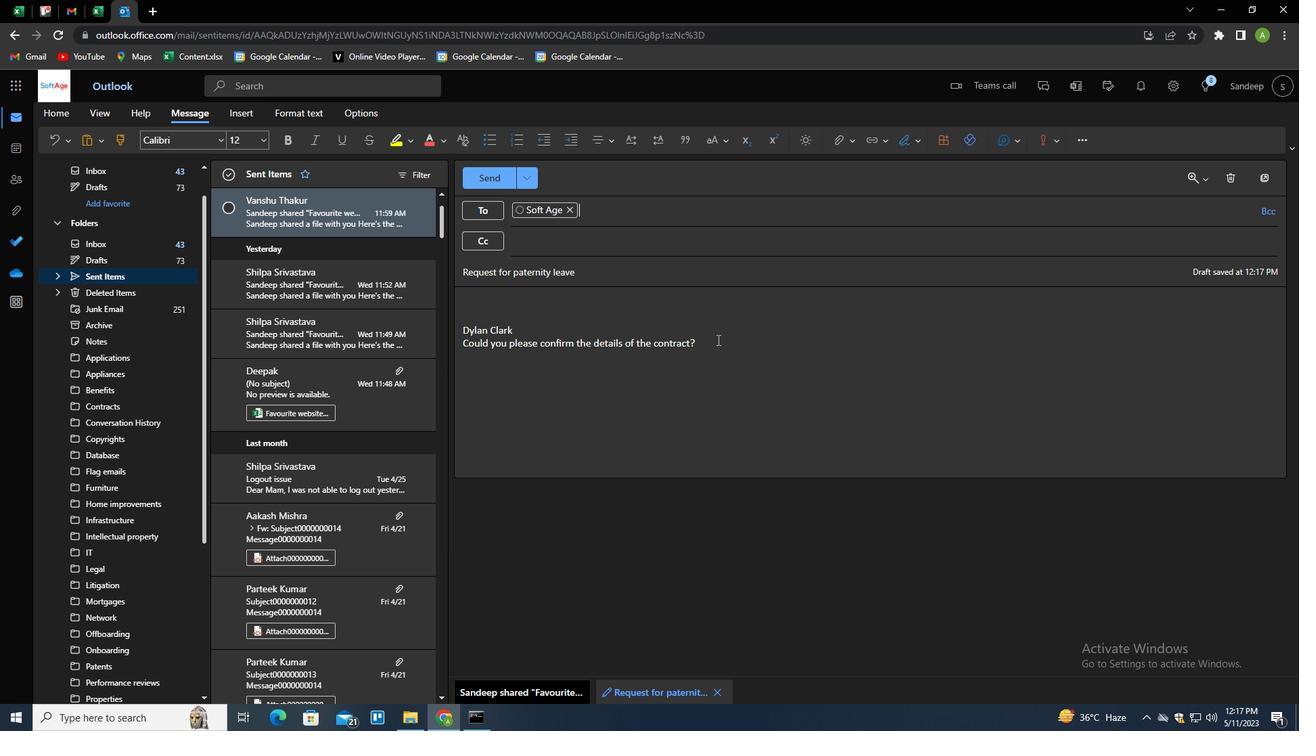 
Action: Mouse moved to (856, 145)
Screenshot: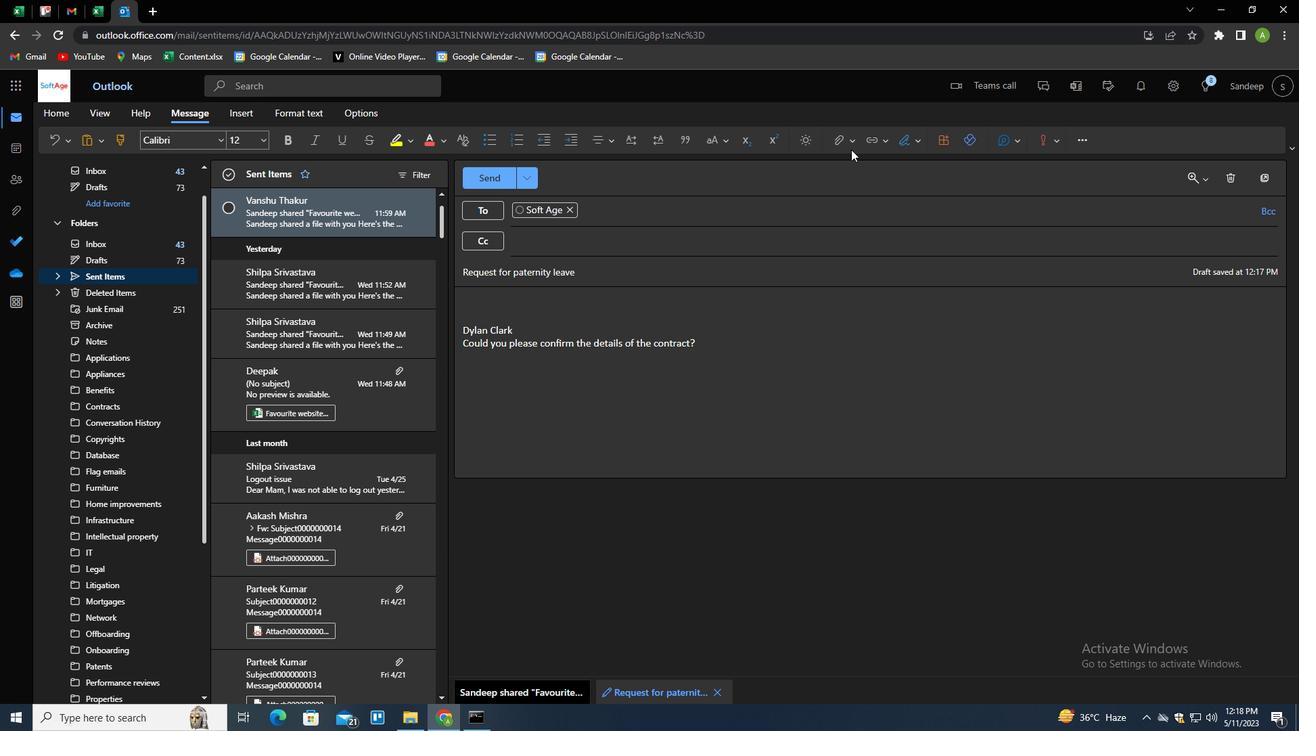 
Action: Mouse pressed left at (856, 145)
Screenshot: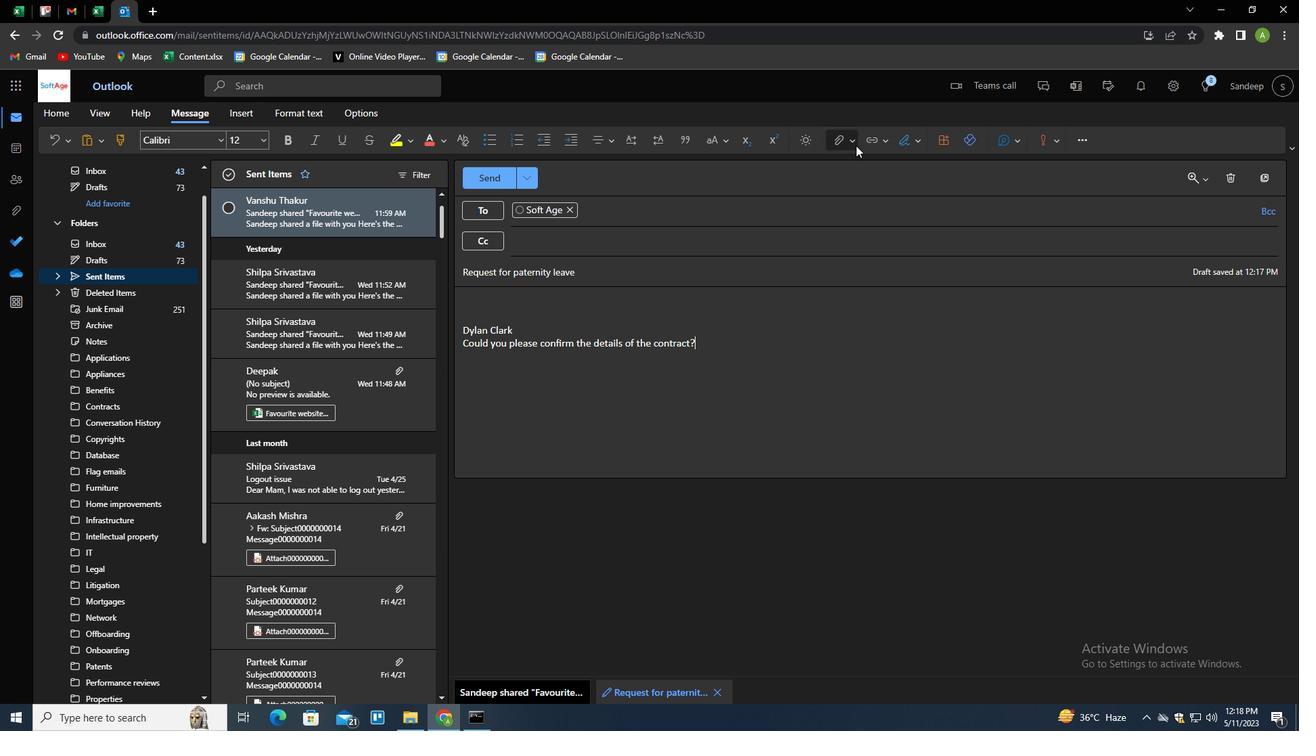 
Action: Mouse moved to (805, 173)
Screenshot: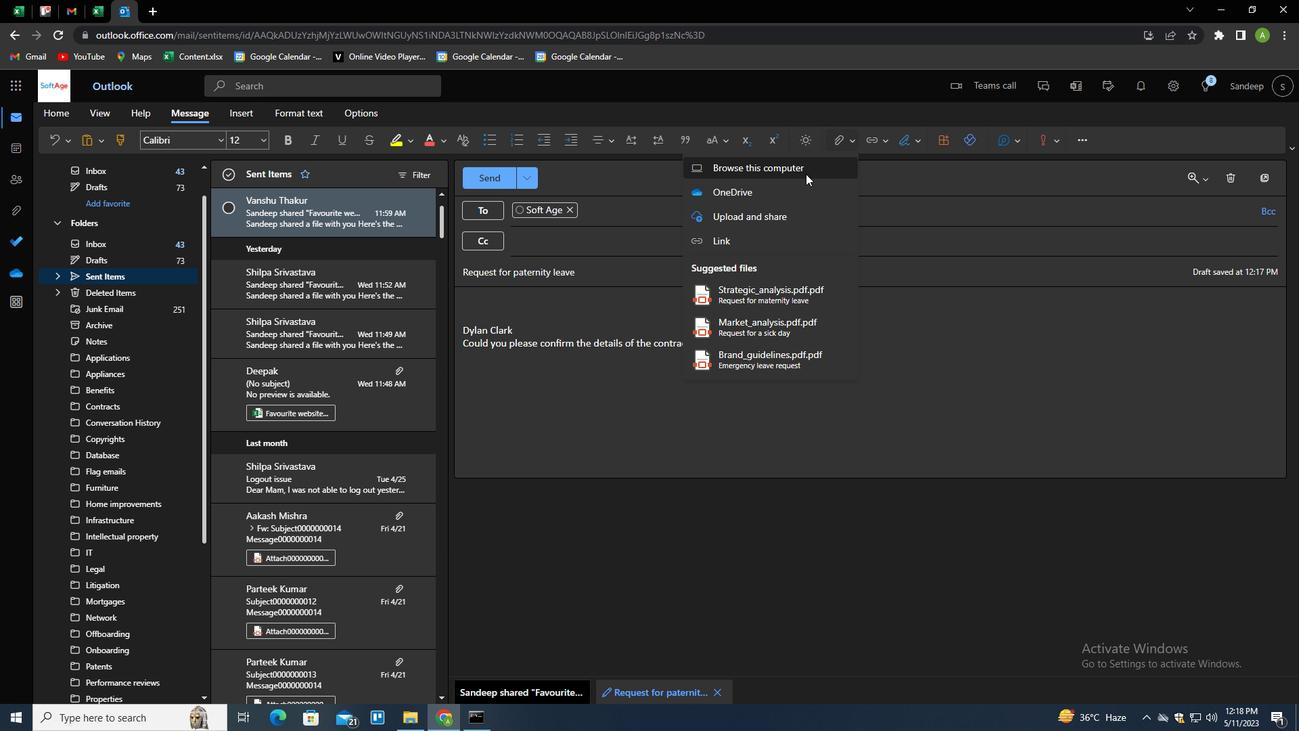 
Action: Mouse pressed left at (805, 173)
Screenshot: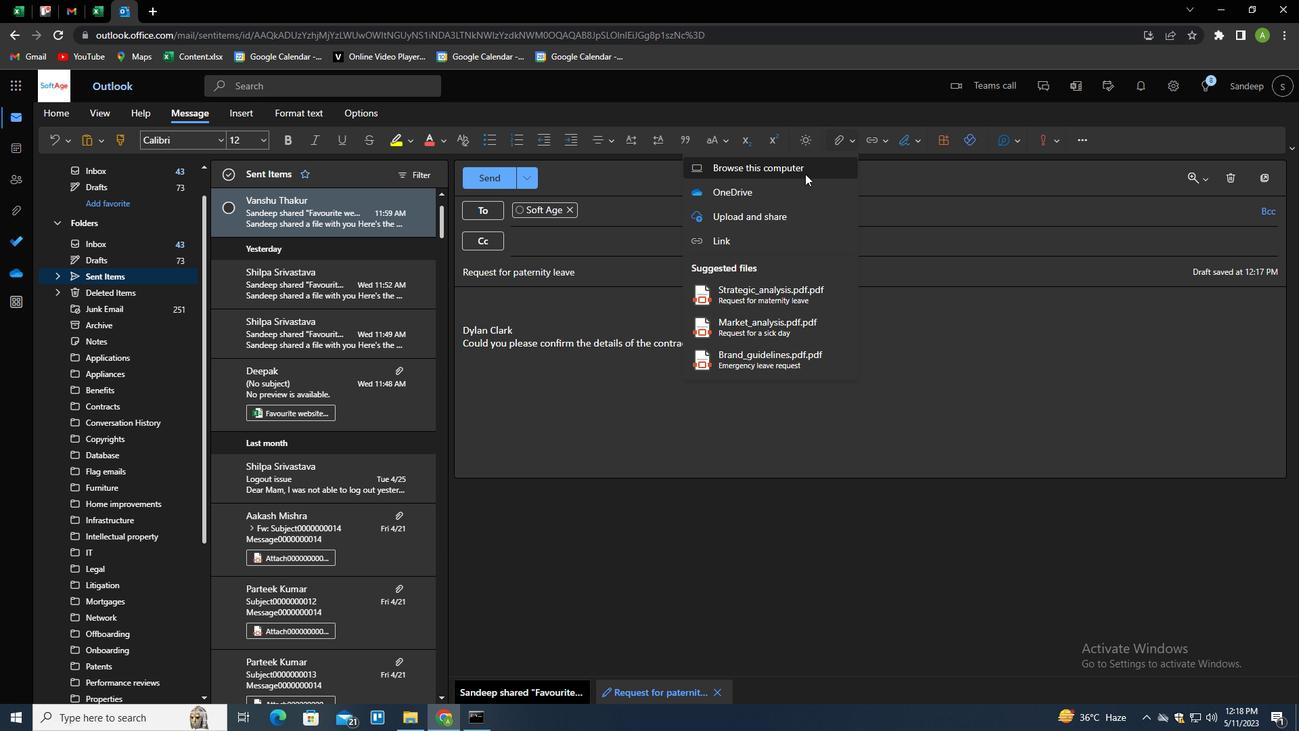 
Action: Mouse moved to (251, 141)
Screenshot: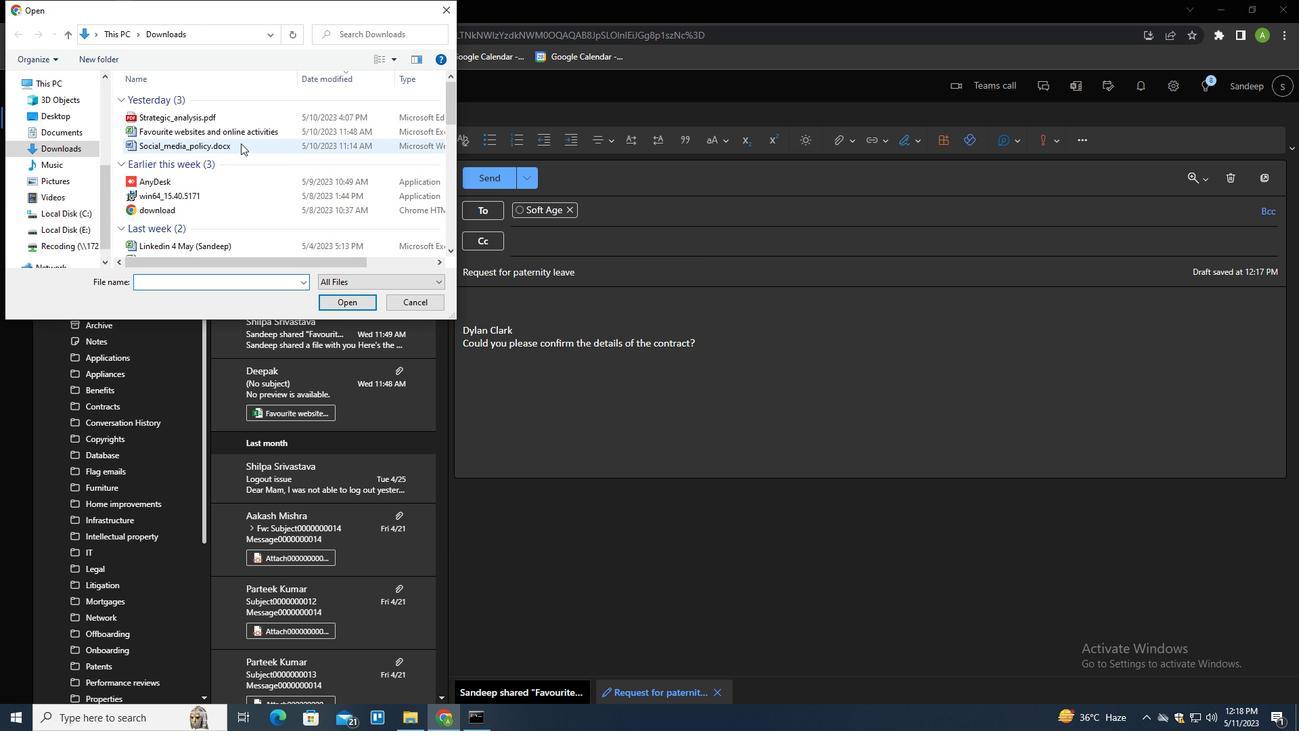 
Action: Mouse pressed left at (251, 141)
Screenshot: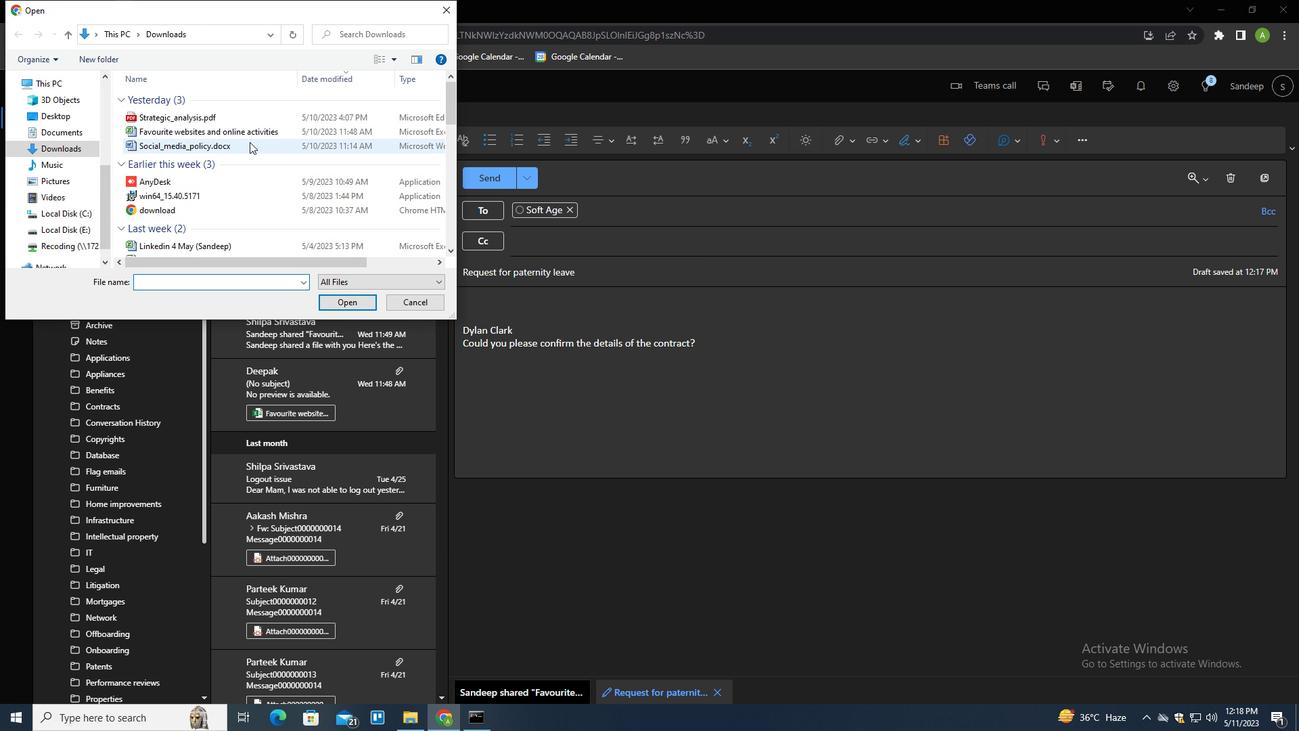 
Action: Key pressed <Key.f2><Key.shift><Key.shift><Key.shift><Key.shift><Key.shift><Key.shift><Key.shift>JOB<Key.shift>_OFFER<Key.shift>_LETTER.DOCS<Key.backspace>X<Key.enter>
Screenshot: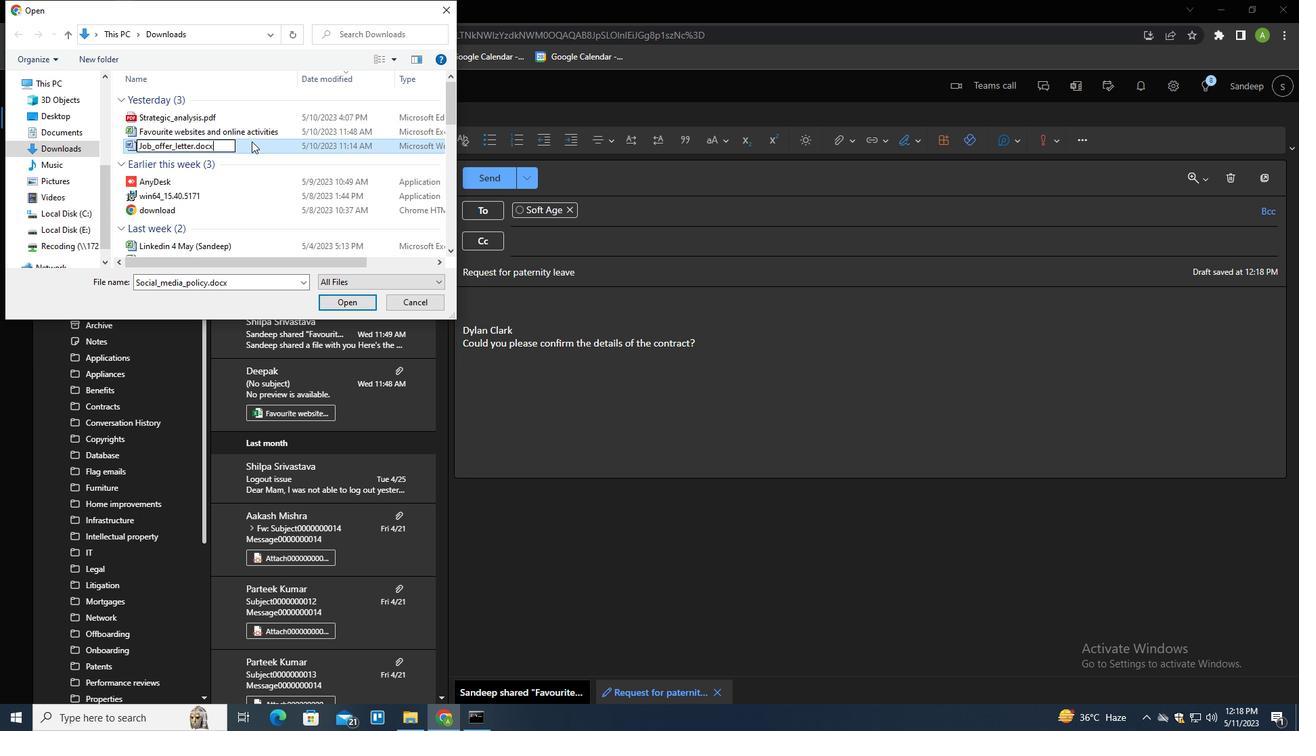 
Action: Mouse pressed left at (251, 141)
Screenshot: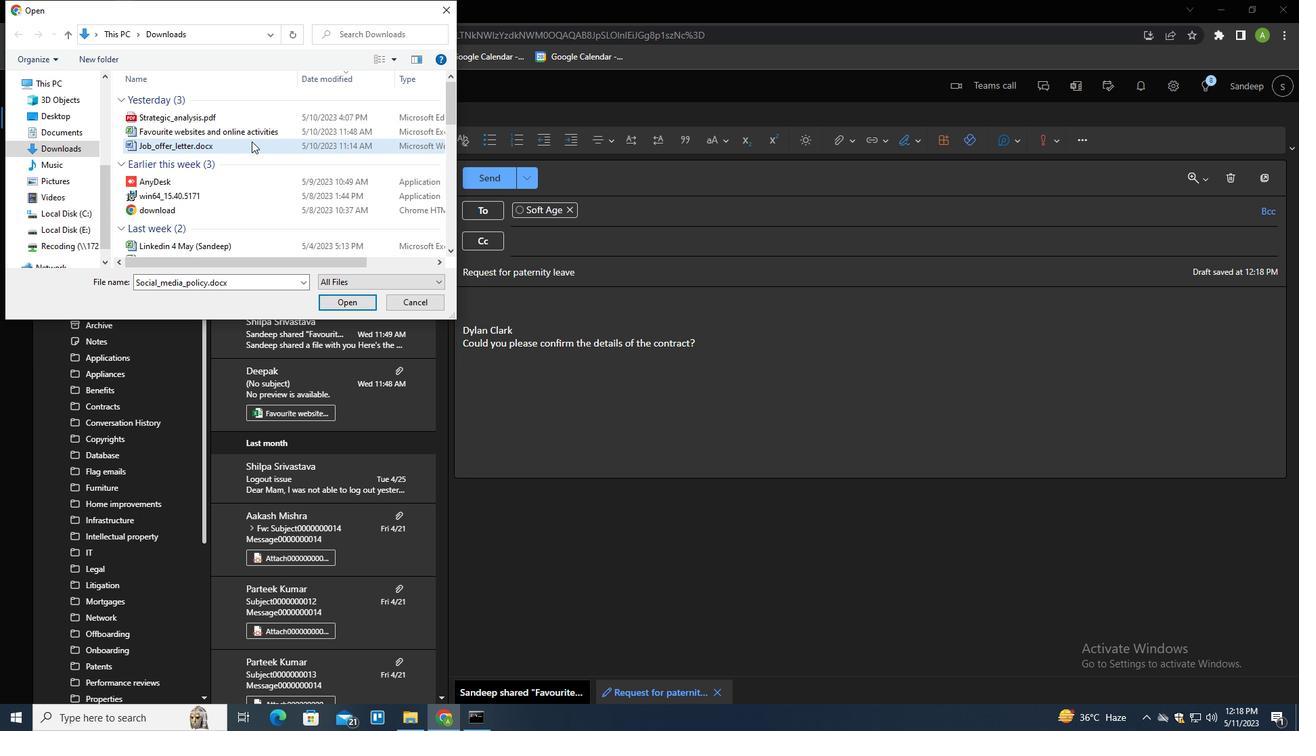 
Action: Mouse moved to (345, 302)
Screenshot: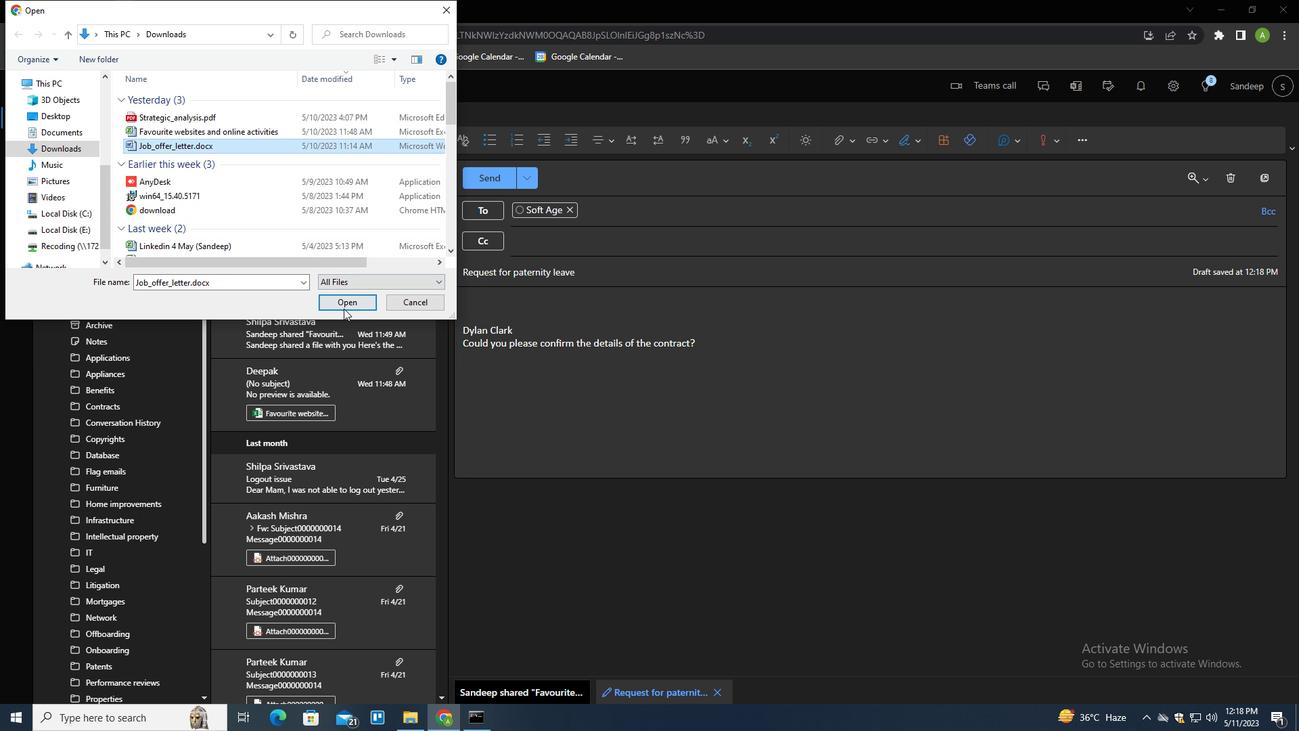 
Action: Mouse pressed left at (345, 302)
Screenshot: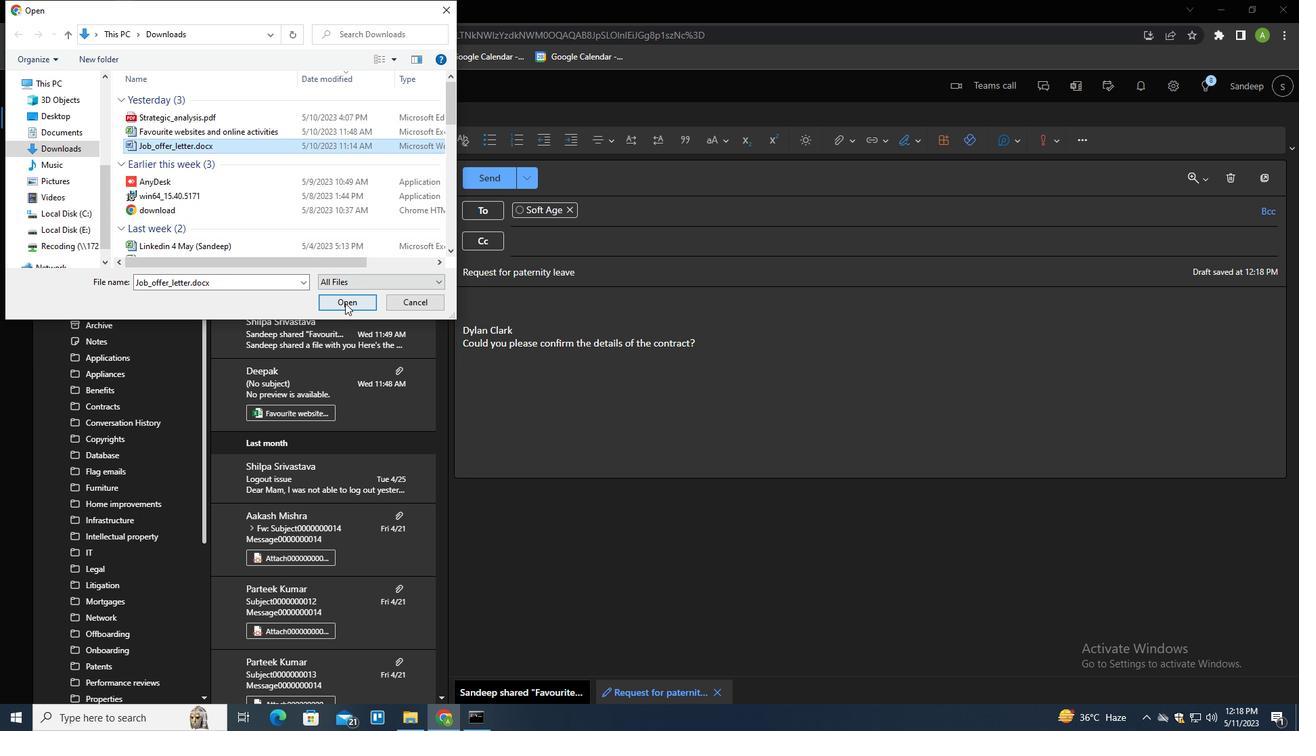 
Action: Mouse moved to (498, 175)
Screenshot: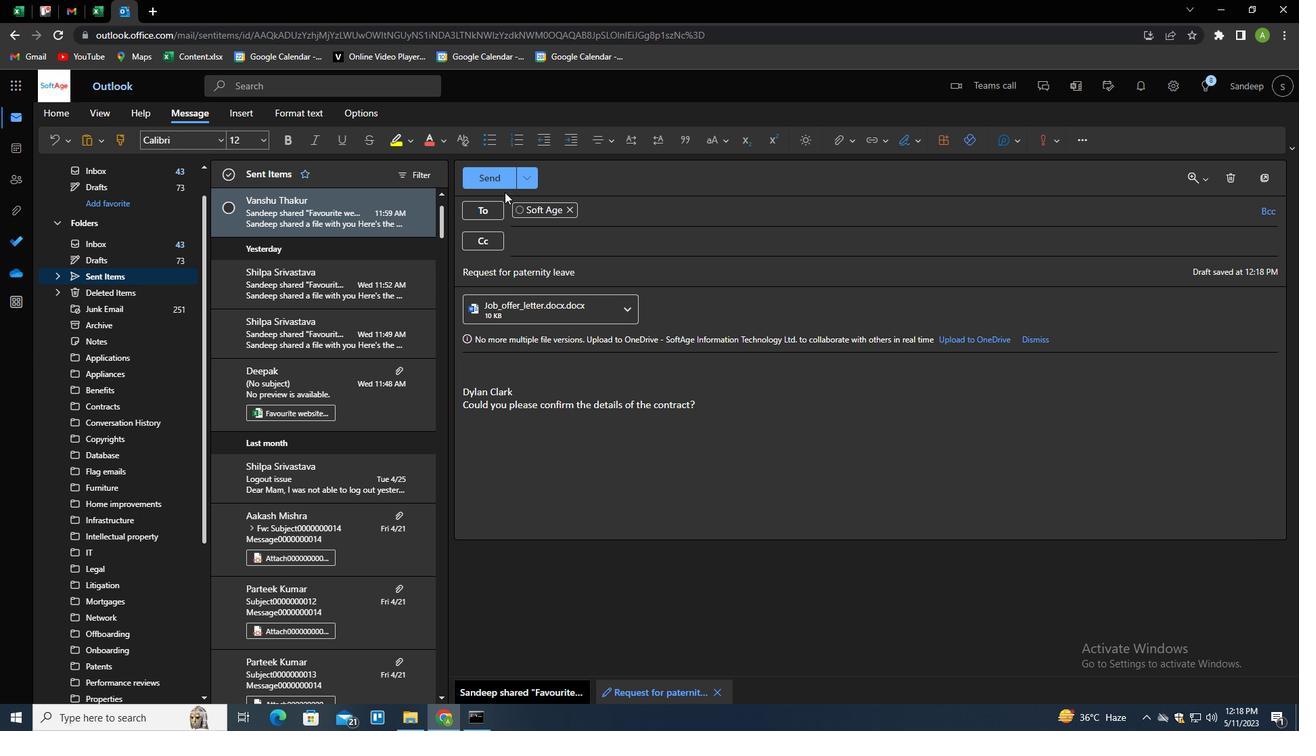 
Action: Mouse pressed left at (498, 175)
Screenshot: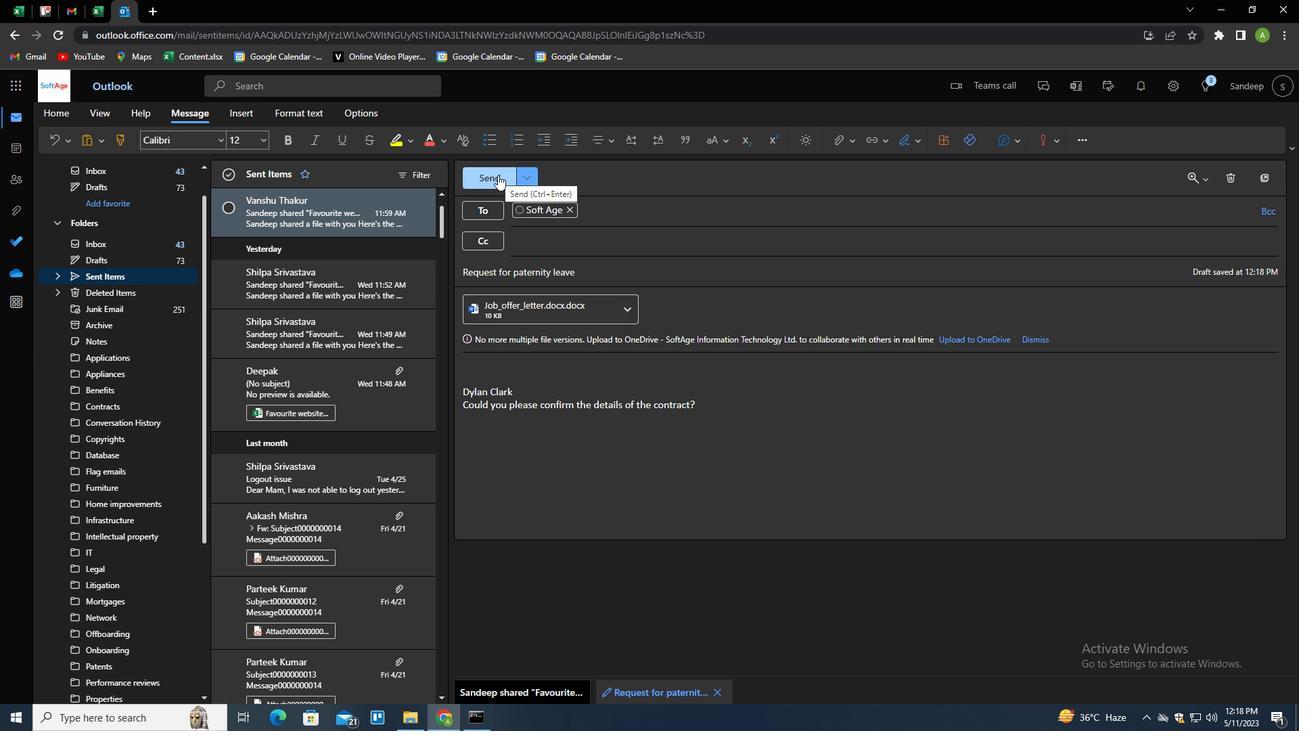 
Action: Mouse moved to (119, 533)
Screenshot: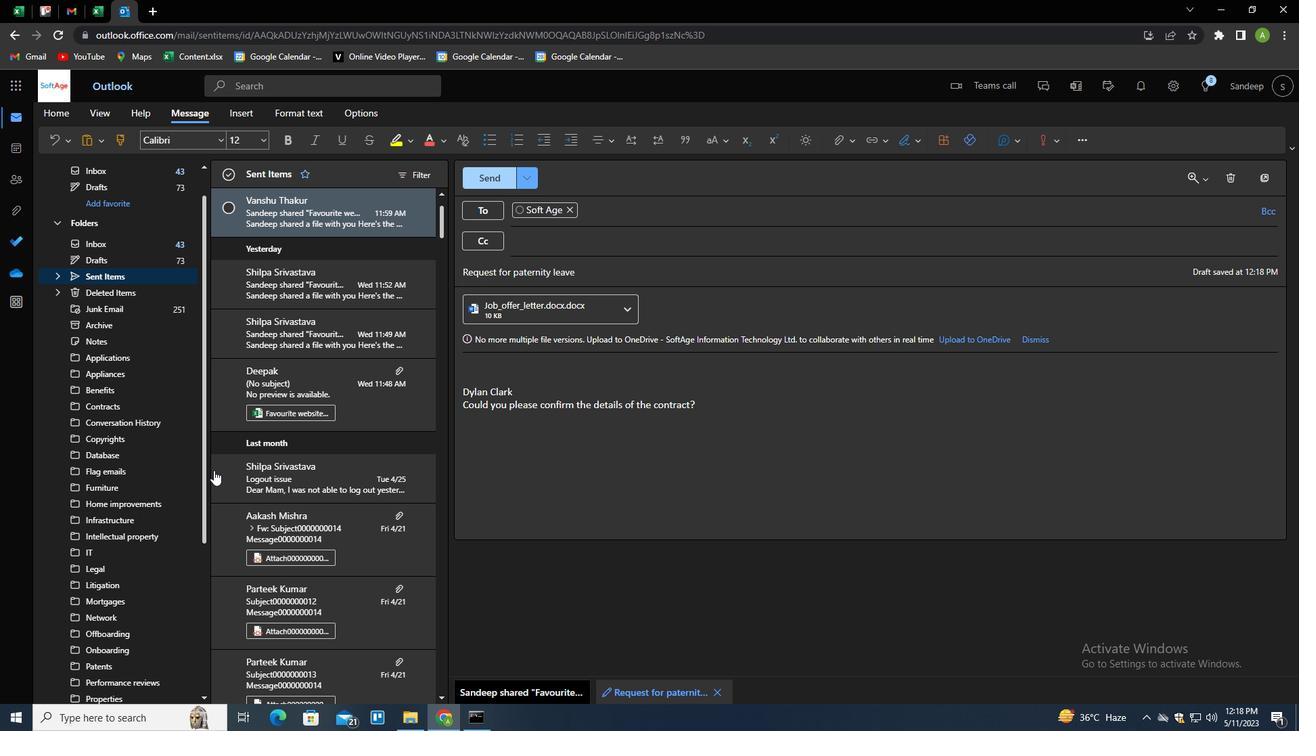 
Action: Mouse scrolled (119, 532) with delta (0, 0)
Screenshot: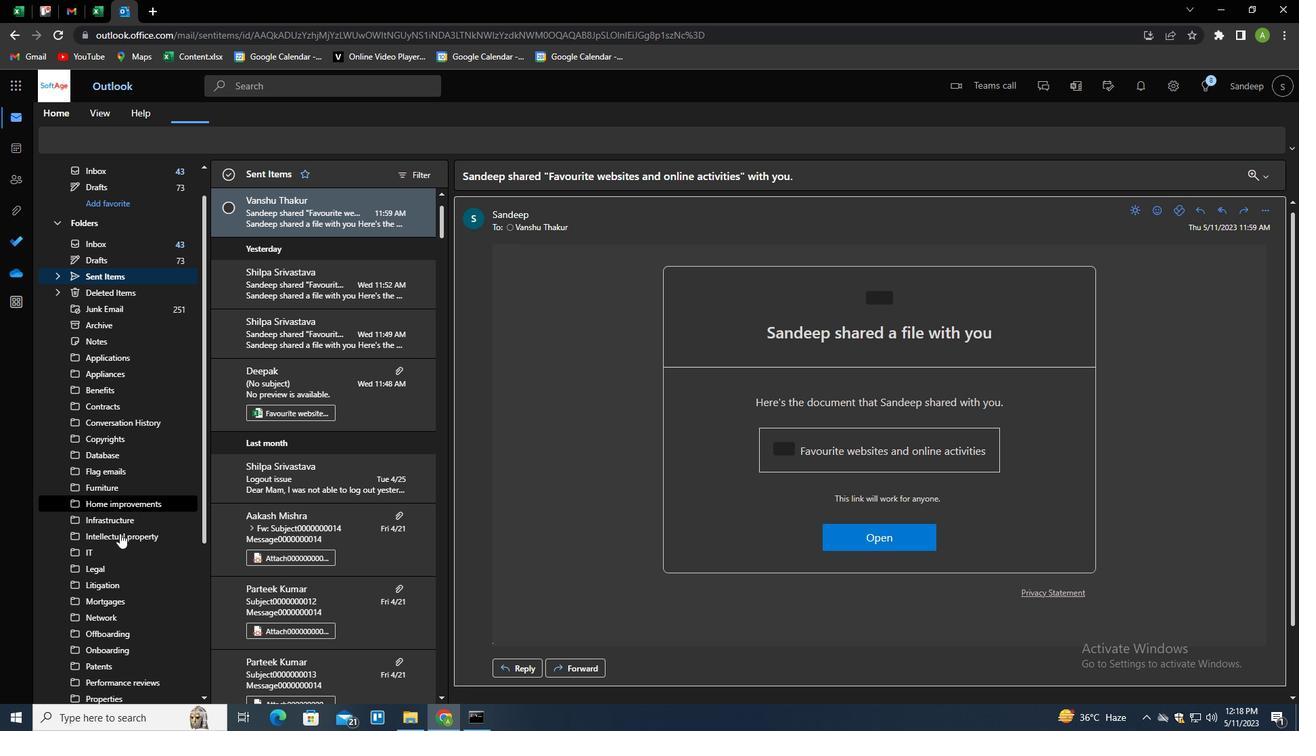 
Action: Mouse scrolled (119, 532) with delta (0, 0)
Screenshot: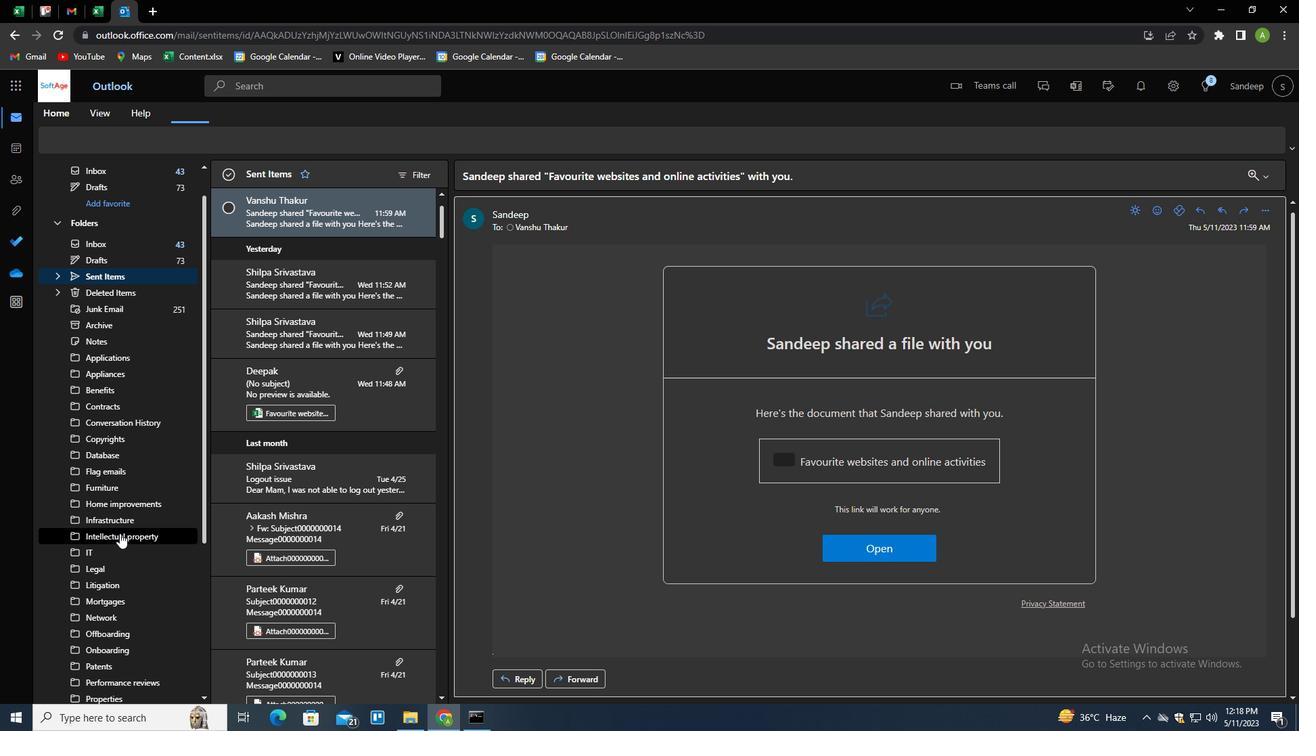 
Action: Mouse scrolled (119, 532) with delta (0, 0)
Screenshot: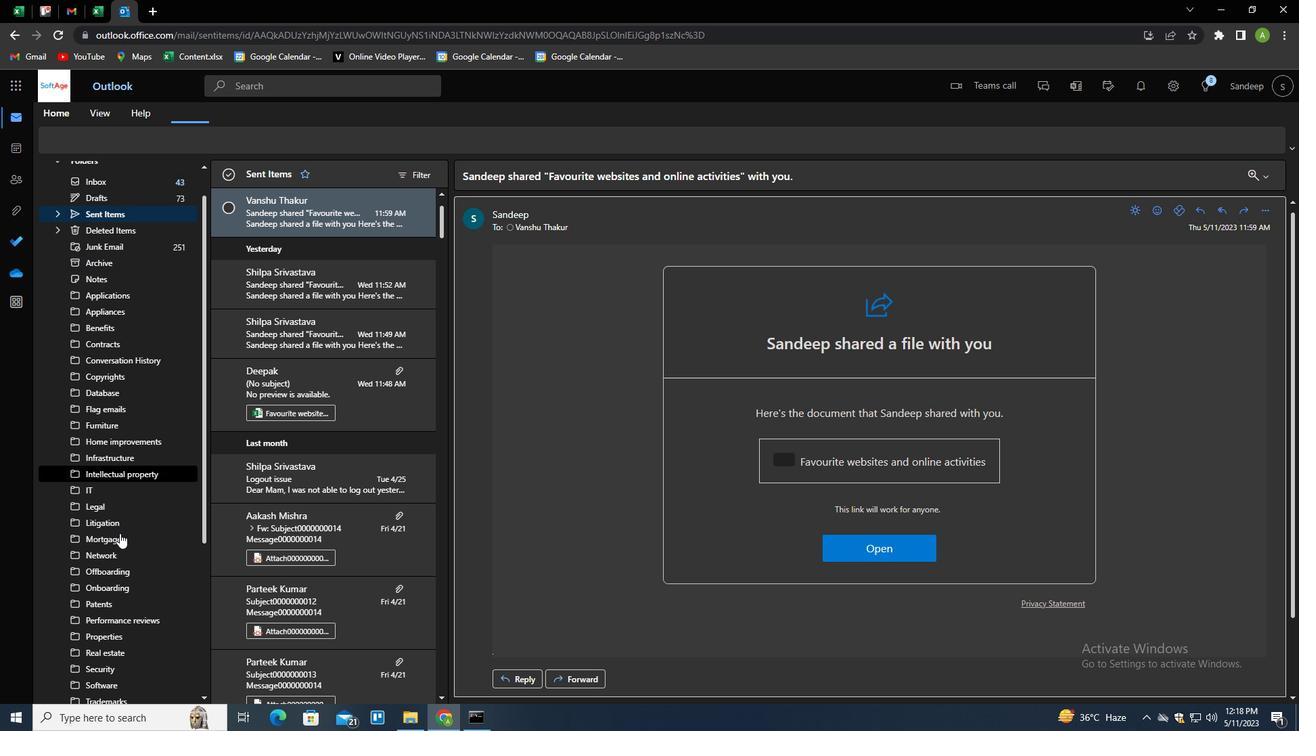 
Action: Mouse scrolled (119, 532) with delta (0, 0)
Screenshot: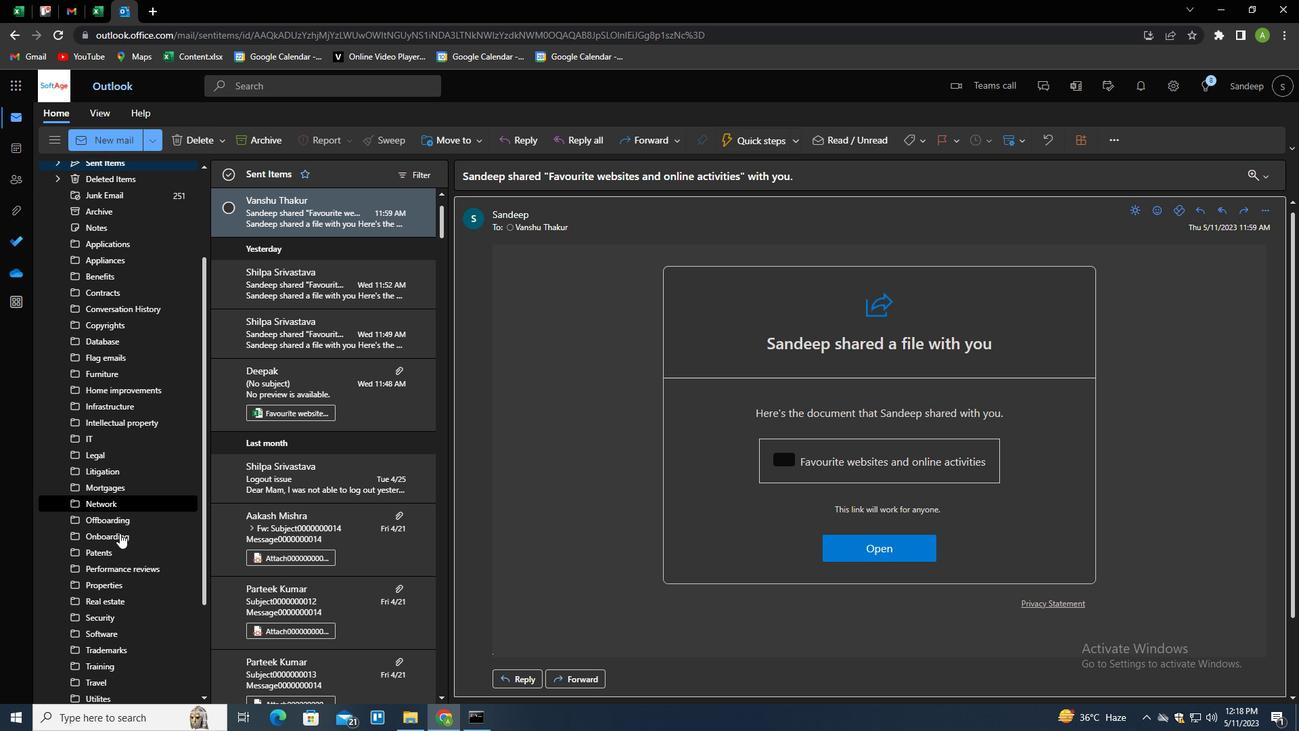 
Action: Mouse scrolled (119, 532) with delta (0, 0)
Screenshot: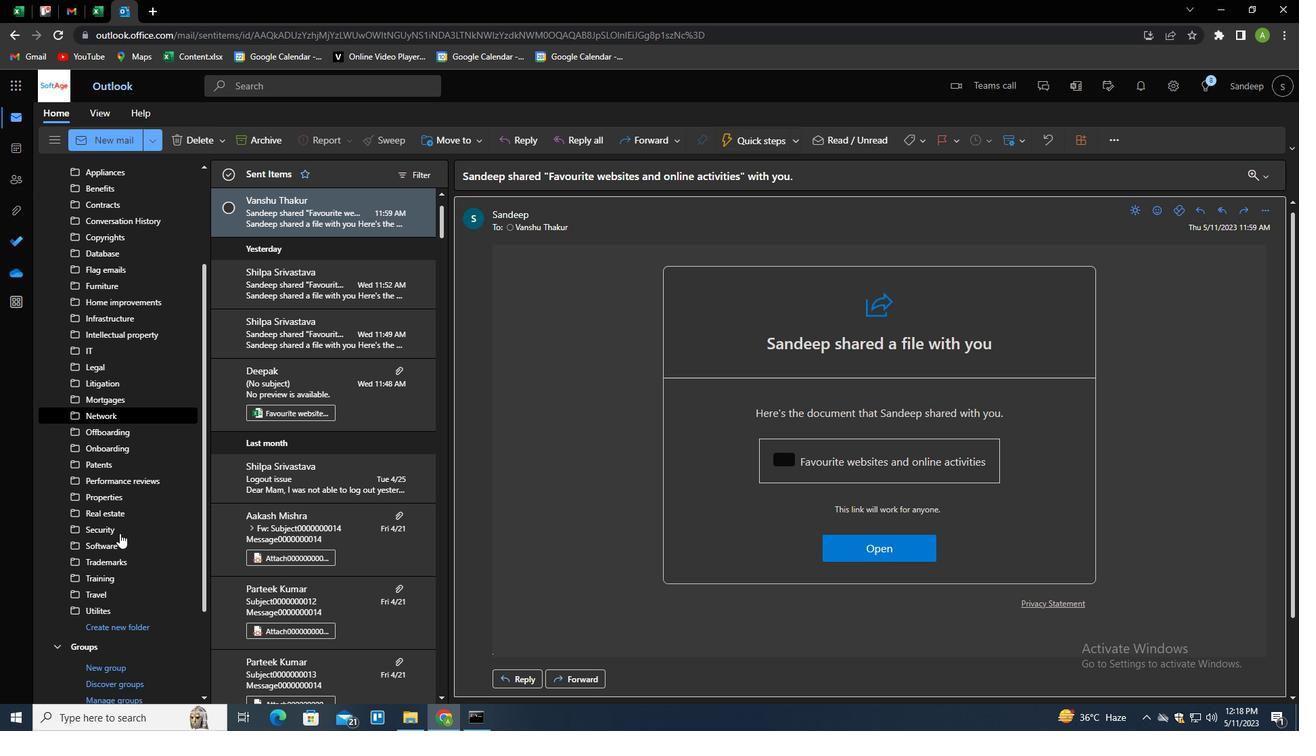 
Action: Mouse moved to (119, 609)
Screenshot: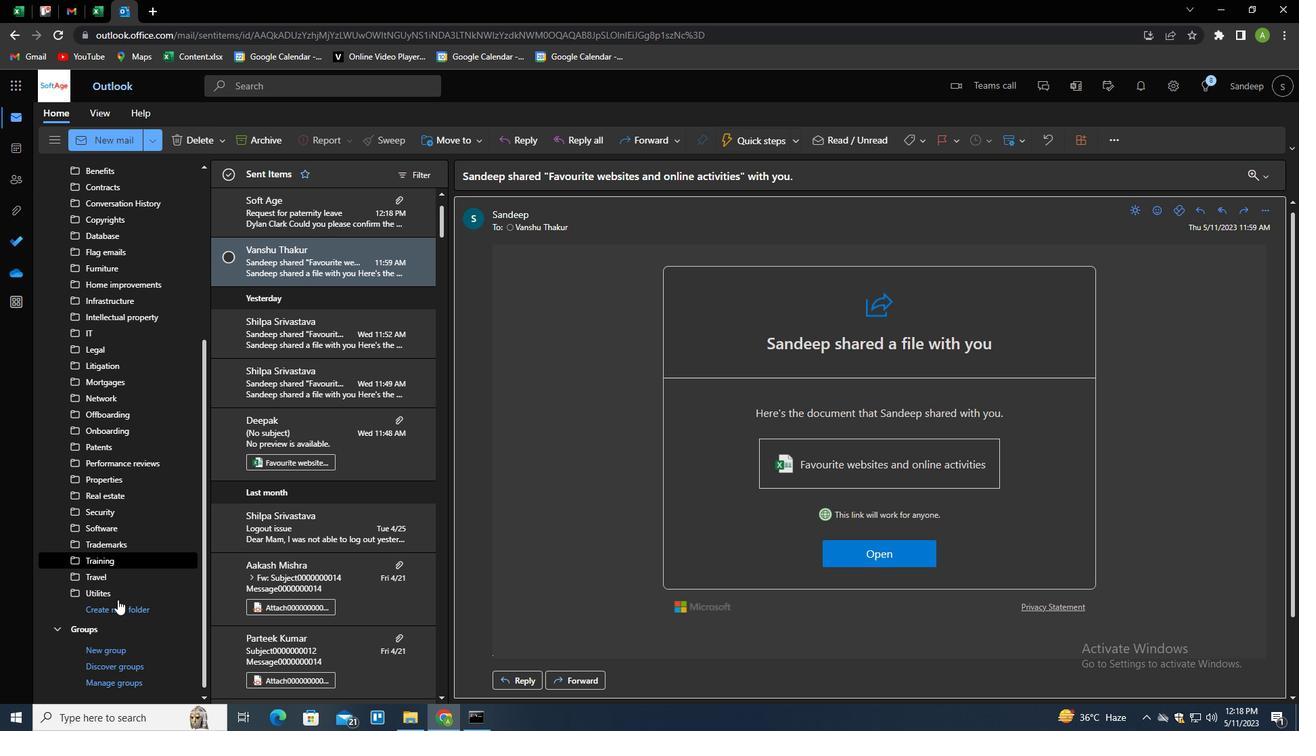
Action: Mouse pressed left at (119, 609)
Screenshot: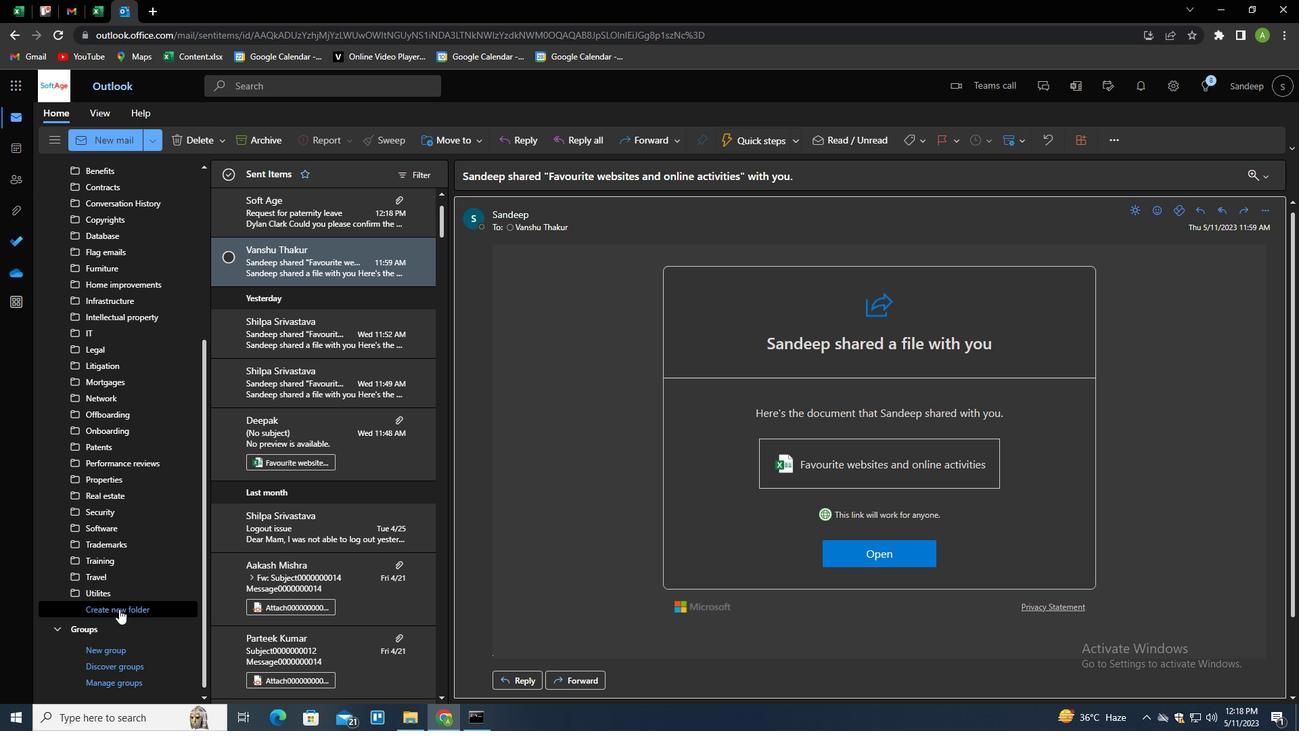 
Action: Key pressed <Key.shift>TICKETS<Key.enter>
Screenshot: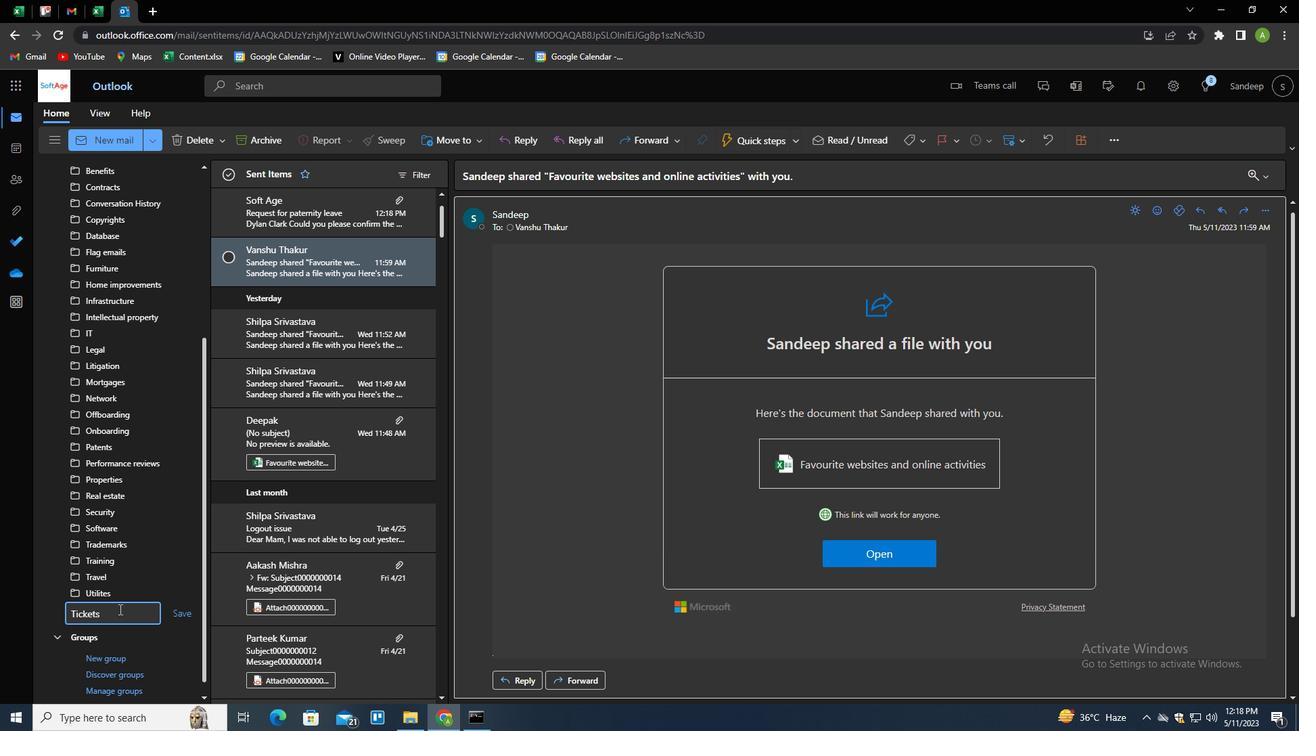 
Action: Mouse moved to (147, 299)
Screenshot: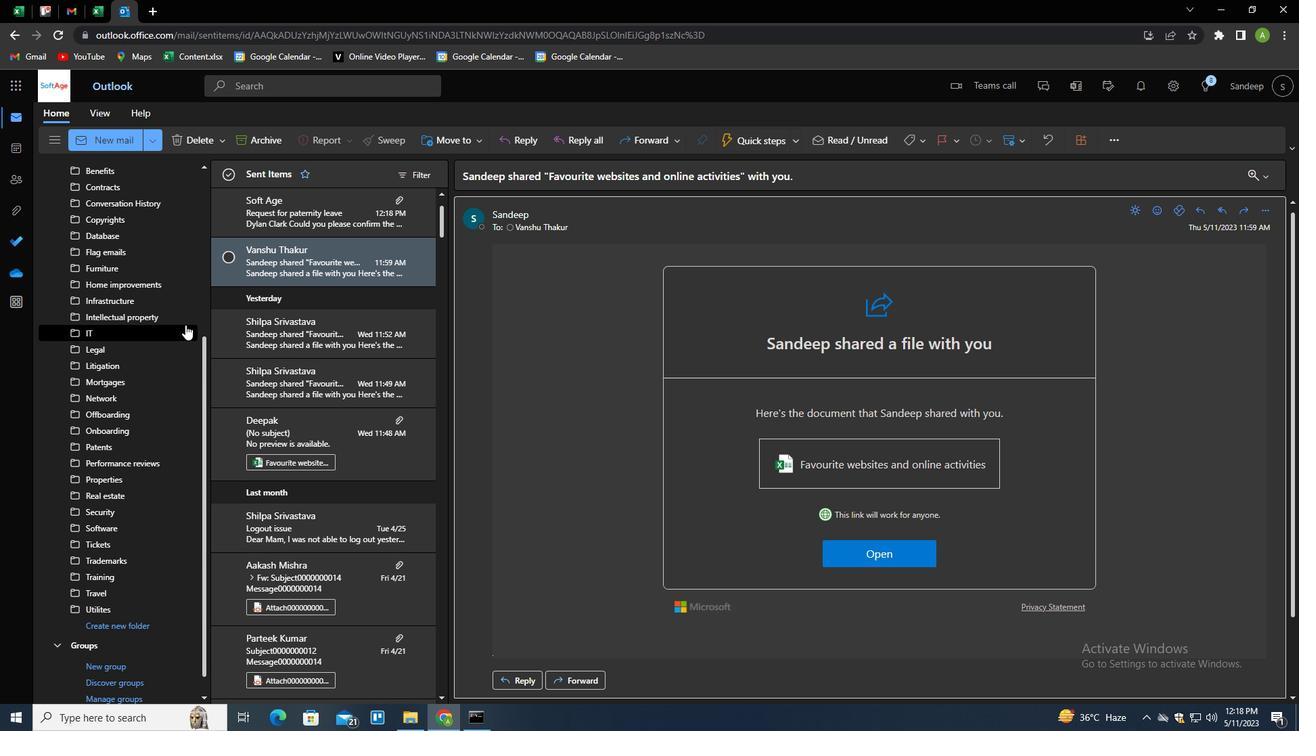 
Action: Mouse scrolled (147, 299) with delta (0, 0)
Screenshot: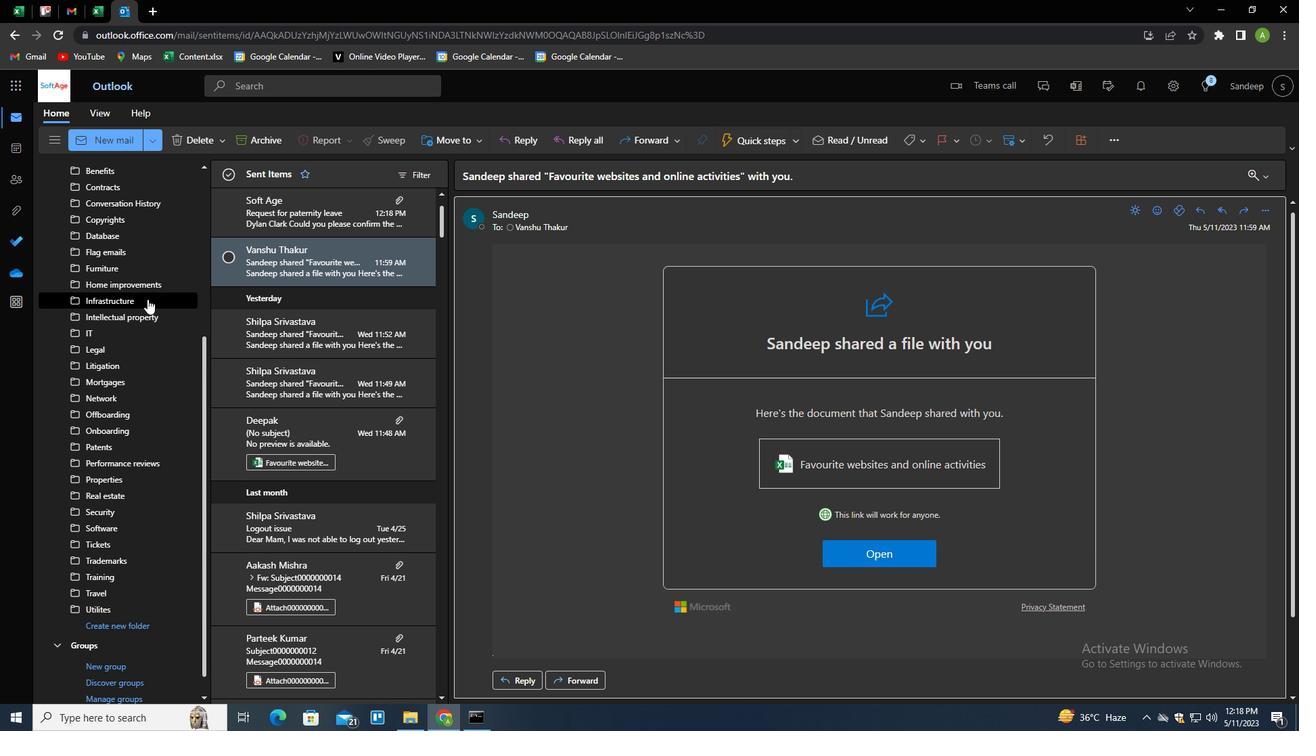 
Action: Mouse scrolled (147, 299) with delta (0, 0)
Screenshot: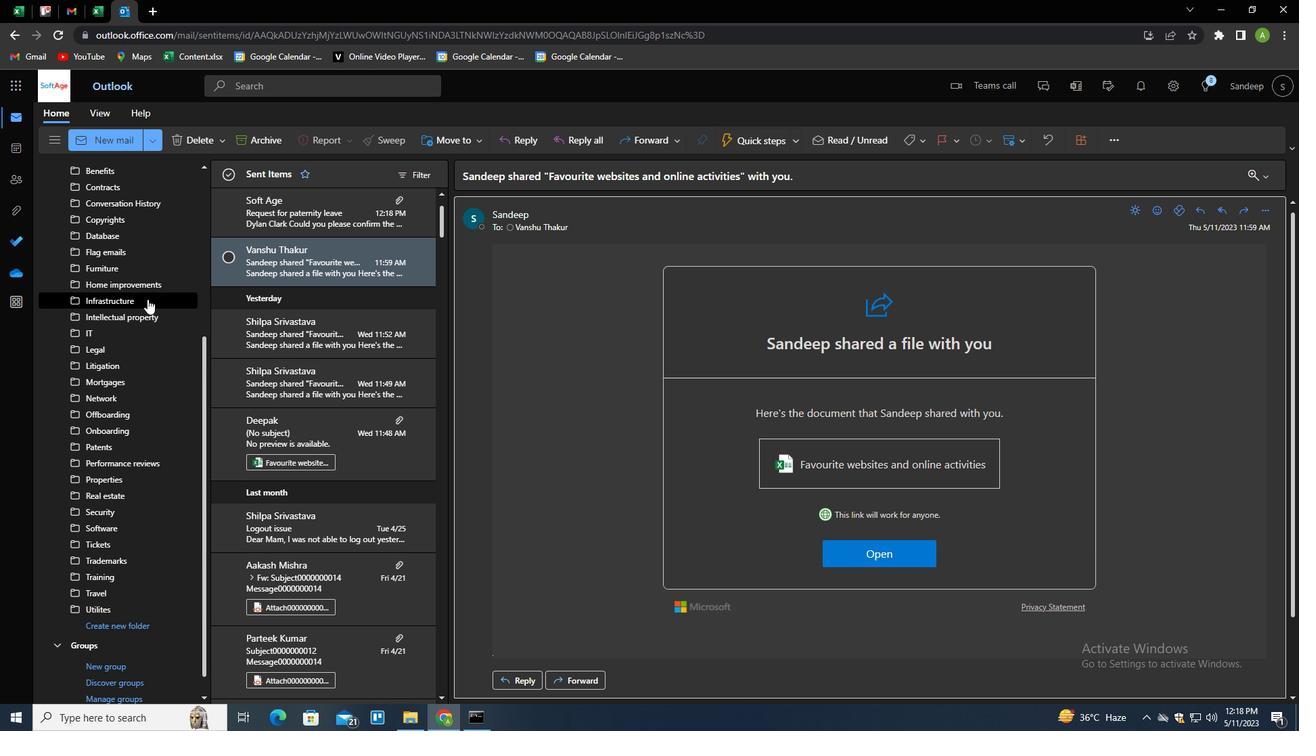 
Action: Mouse scrolled (147, 299) with delta (0, 0)
Screenshot: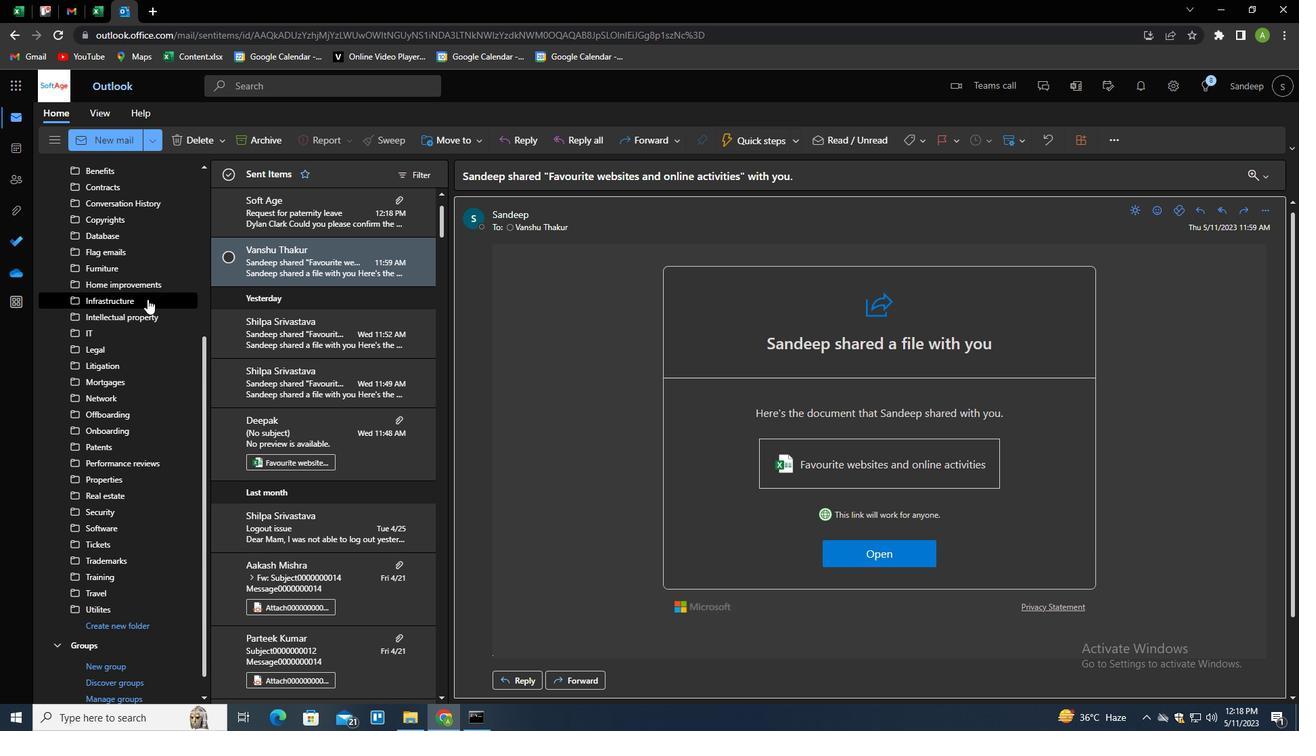
Action: Mouse moved to (134, 257)
Screenshot: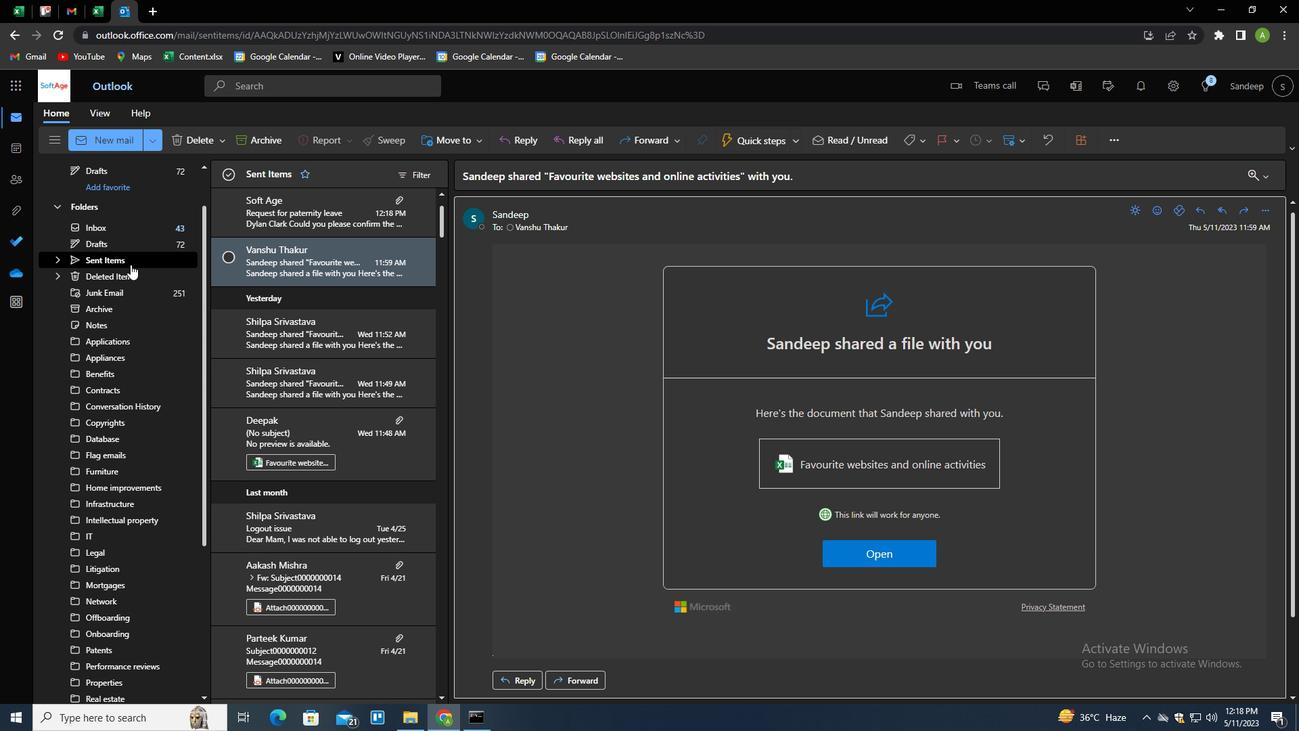 
Action: Mouse pressed left at (134, 257)
Screenshot: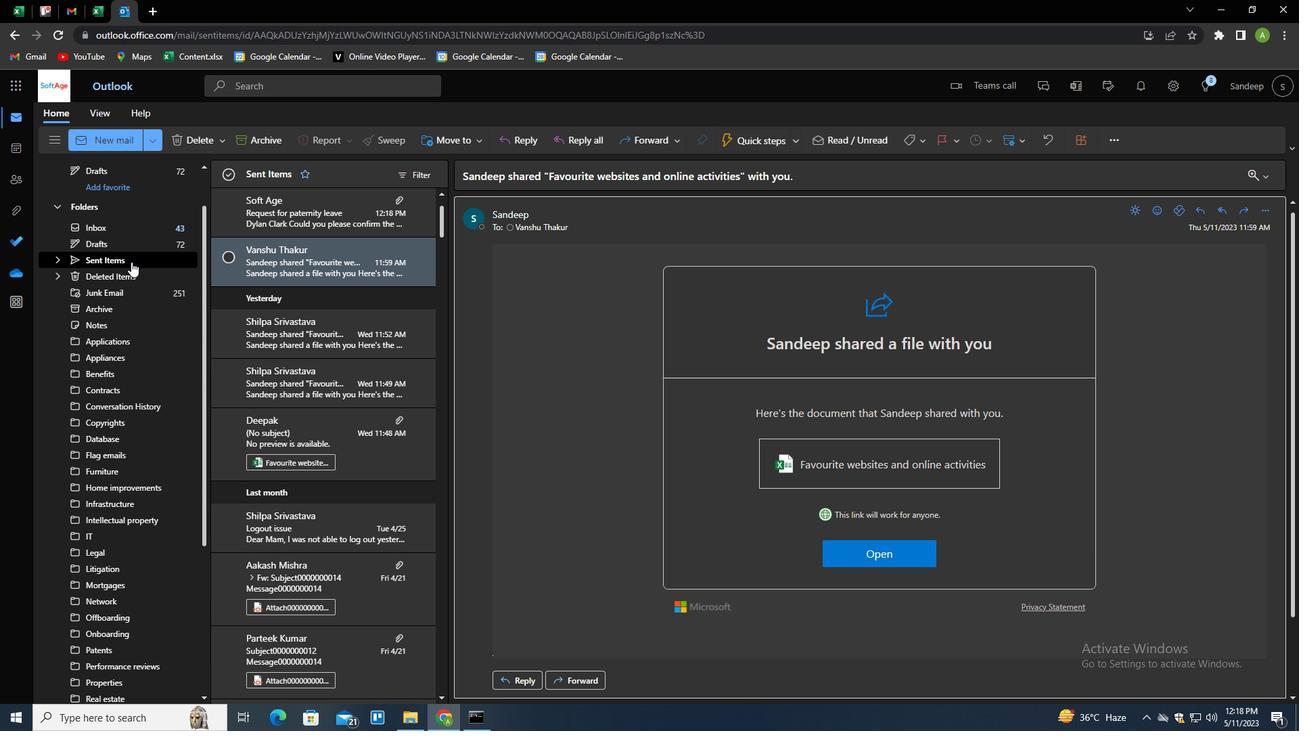 
Action: Mouse moved to (301, 213)
Screenshot: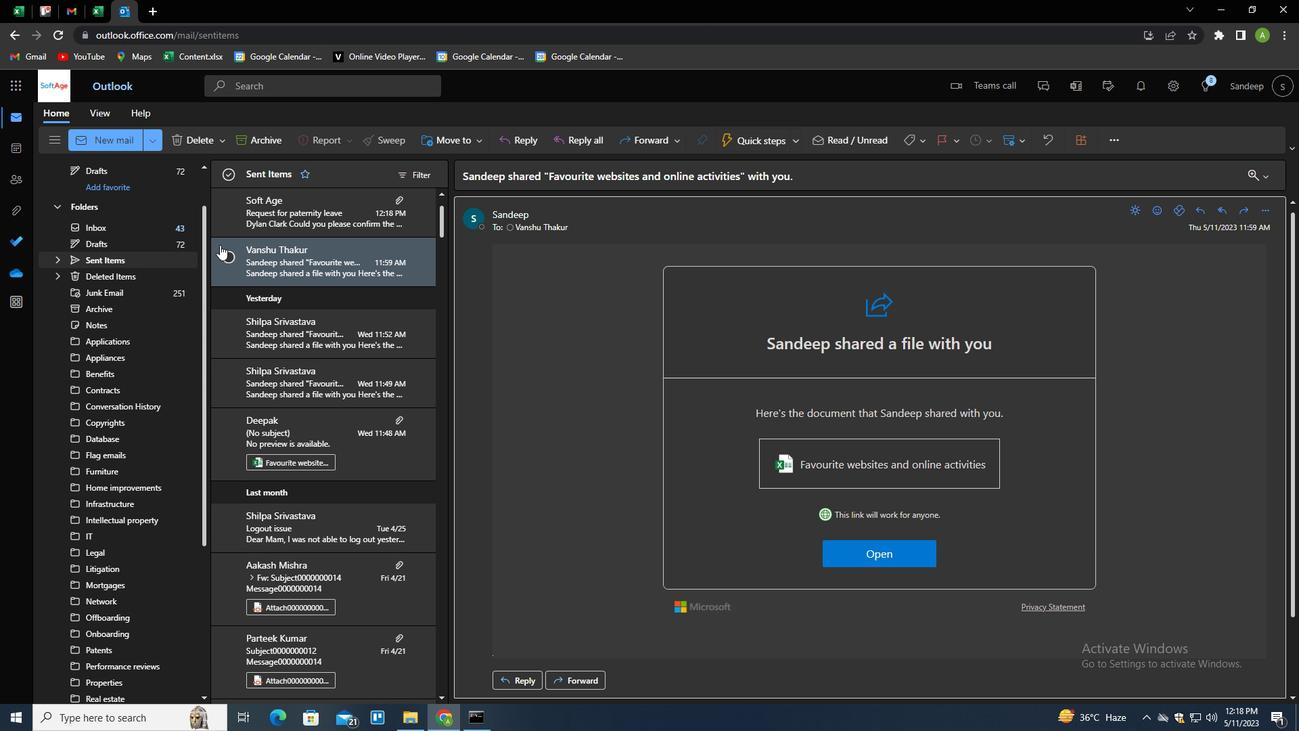 
Action: Mouse pressed right at (301, 213)
Screenshot: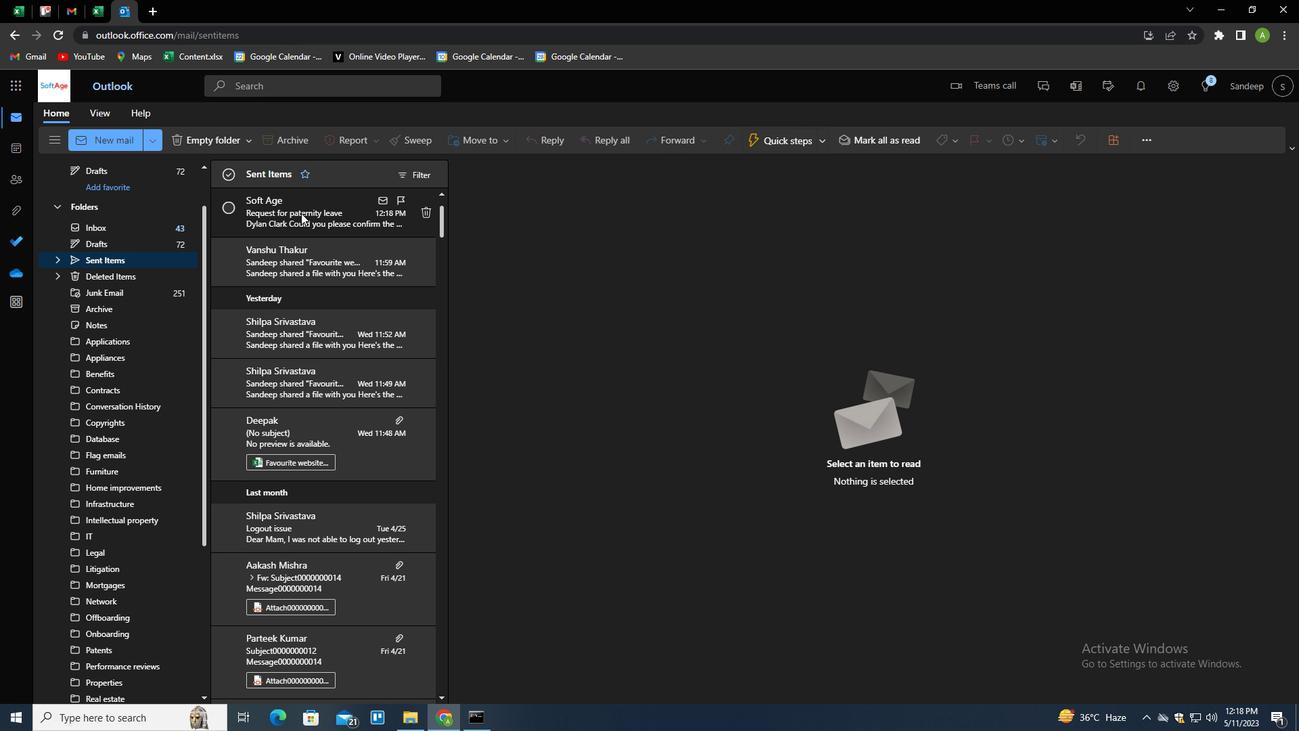 
Action: Mouse moved to (330, 268)
Screenshot: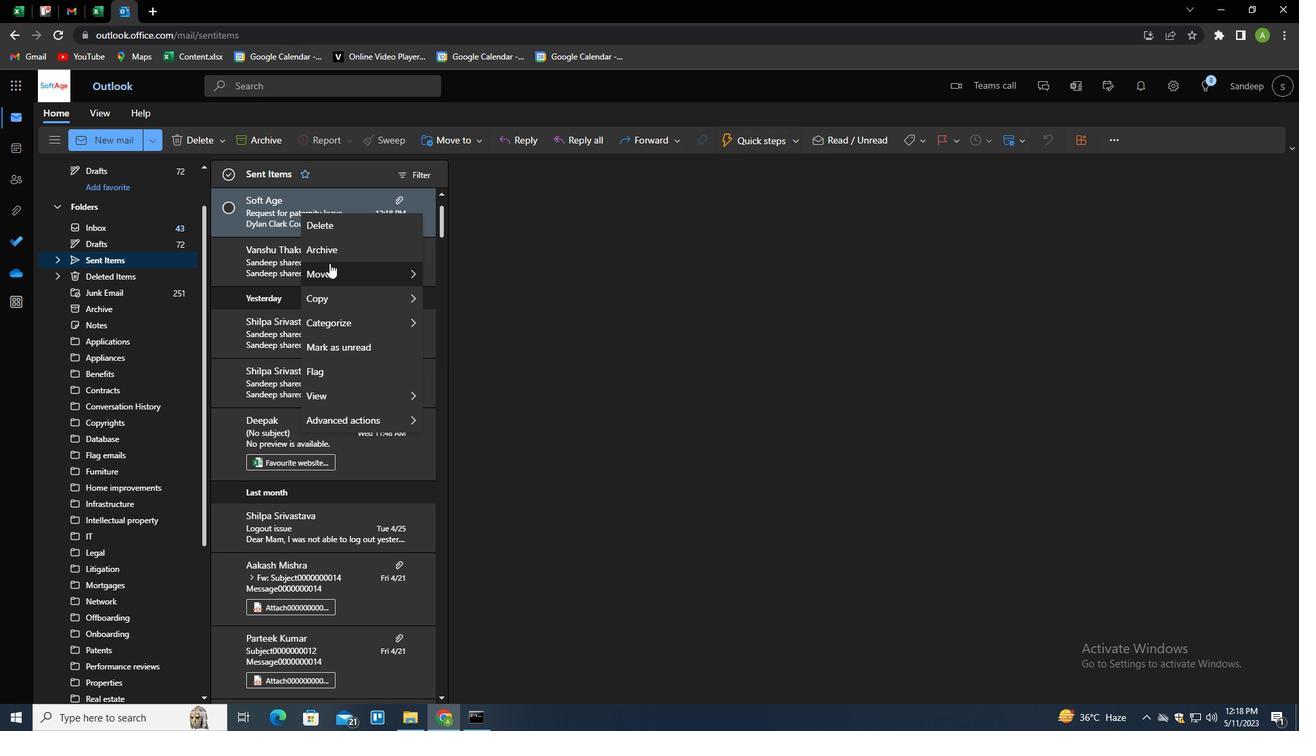 
Action: Mouse pressed left at (330, 268)
Screenshot: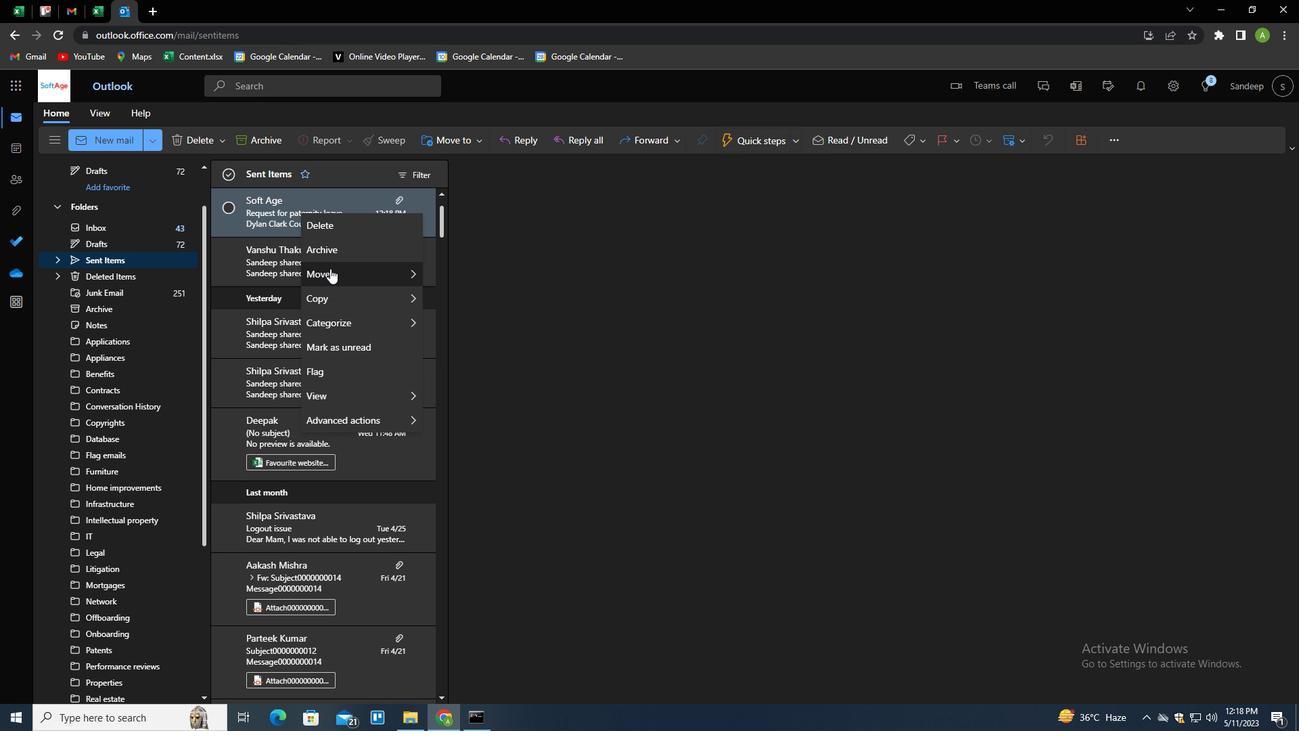 
Action: Mouse moved to (473, 276)
Screenshot: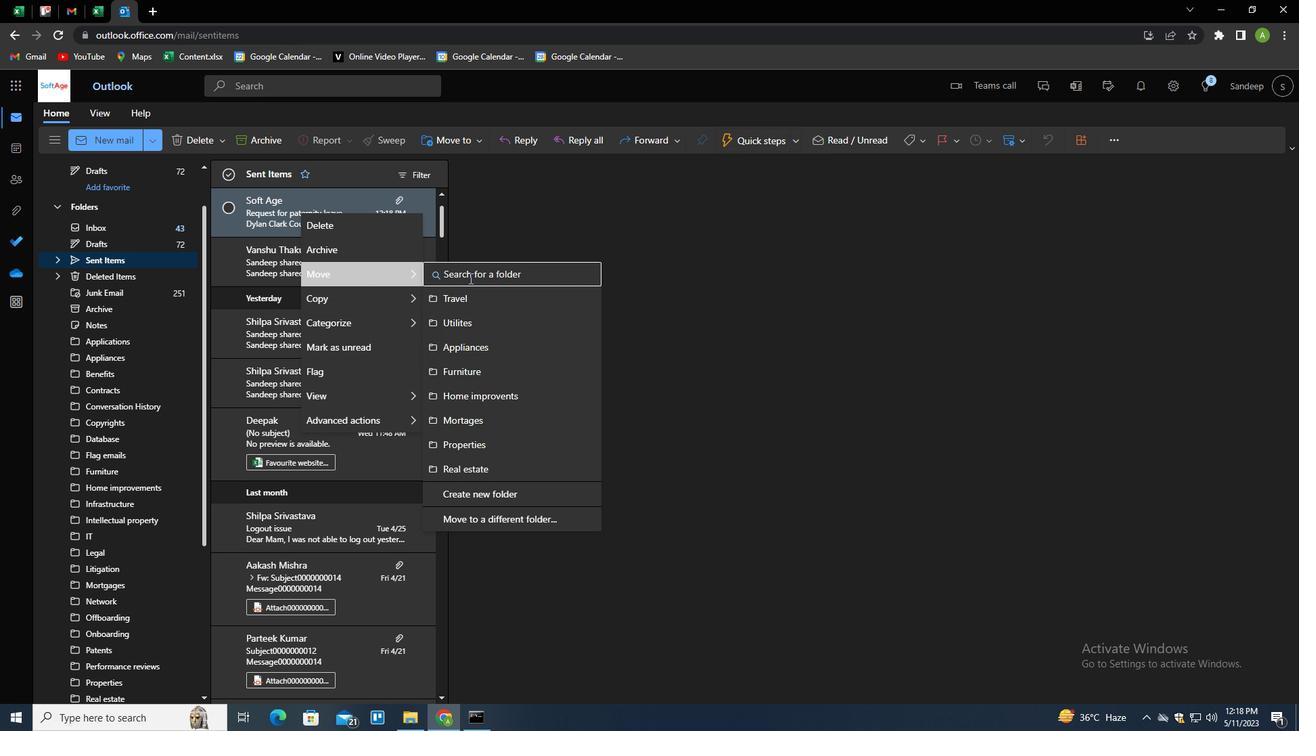 
Action: Mouse pressed left at (473, 276)
Screenshot: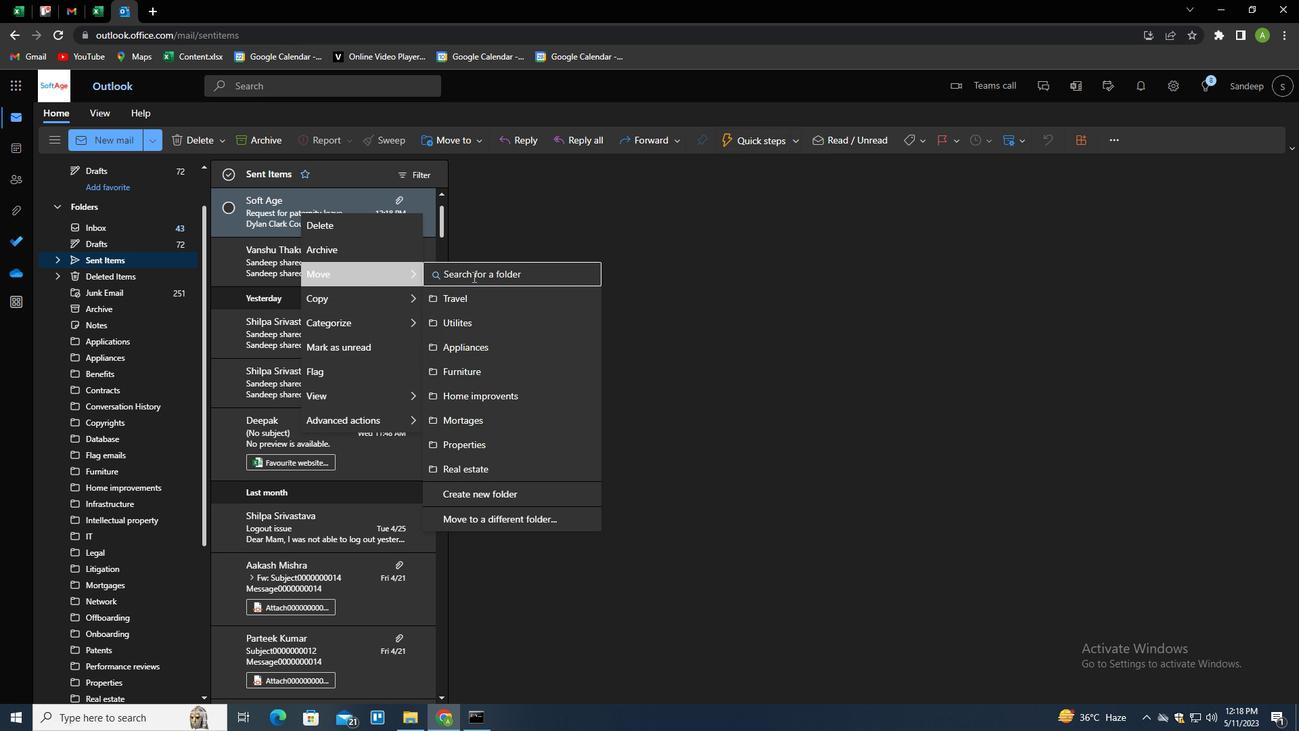 
Action: Key pressed <Key.shift>TICKETS<Key.down><Key.enter>
Screenshot: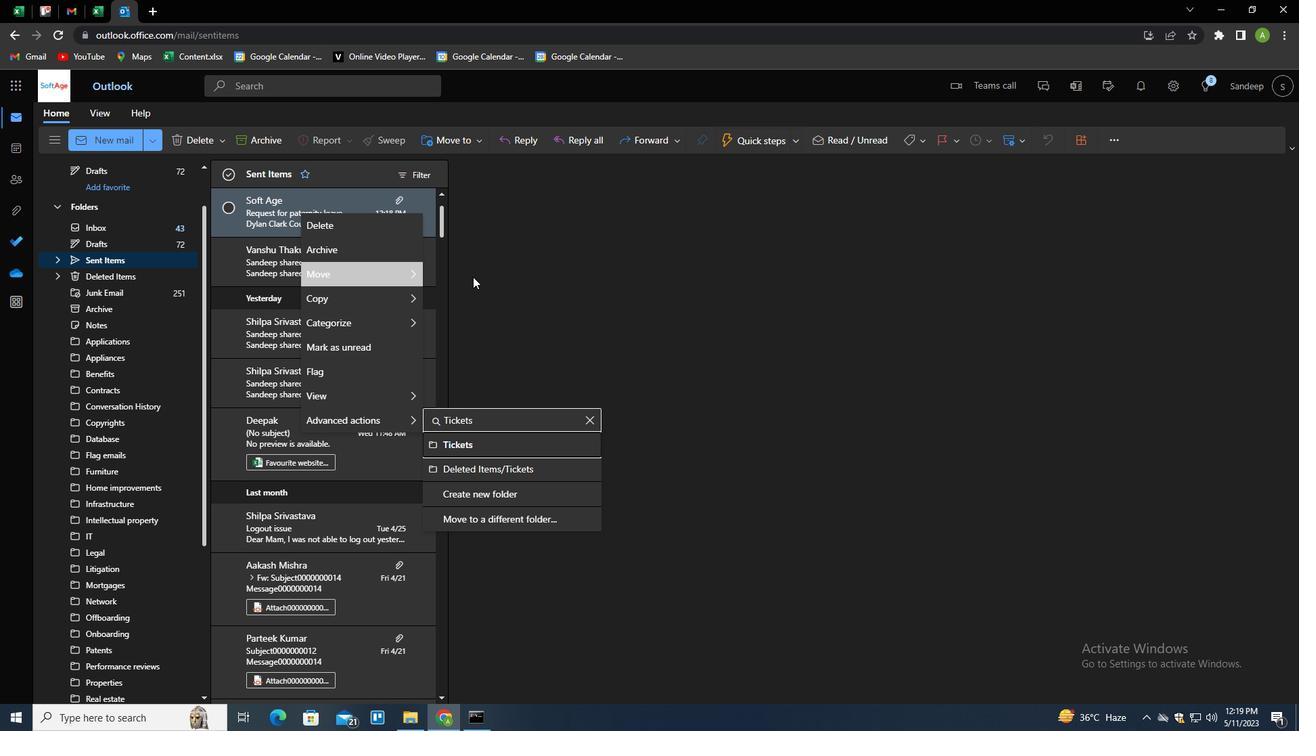 
